 Task: Find connections with filter location Campinas with filter topic #Bestadvicewith filter profile language English with filter current company TATA Power with filter school Our Lady of Grace Trusts St.Gonsalo Garcia College of Arts and Commerce Behind Bassein Cricket Ground Near Bassein Bus Depot Bassein 401 201 with filter industry Waste Collection with filter service category Wedding Planning with filter keywords title Physicist
Action: Mouse moved to (475, 91)
Screenshot: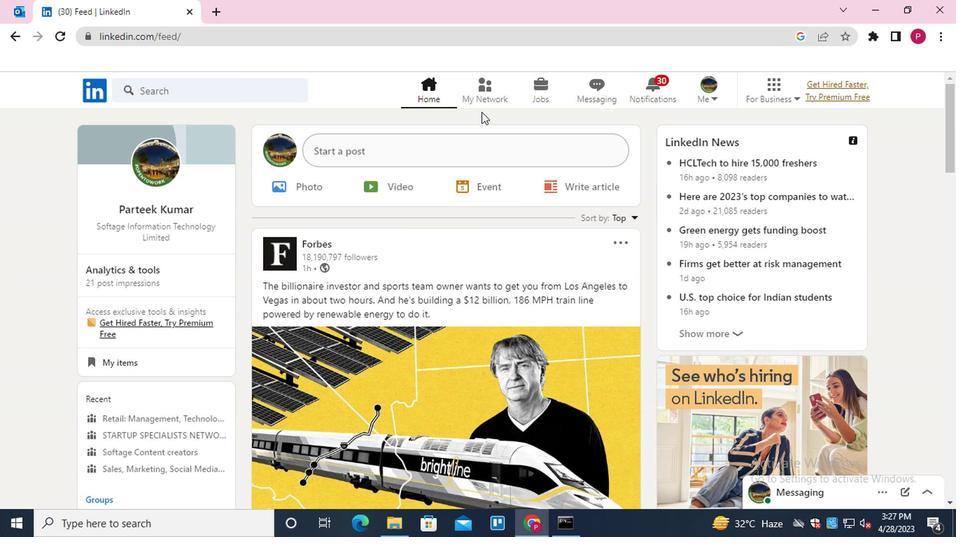 
Action: Mouse pressed left at (475, 91)
Screenshot: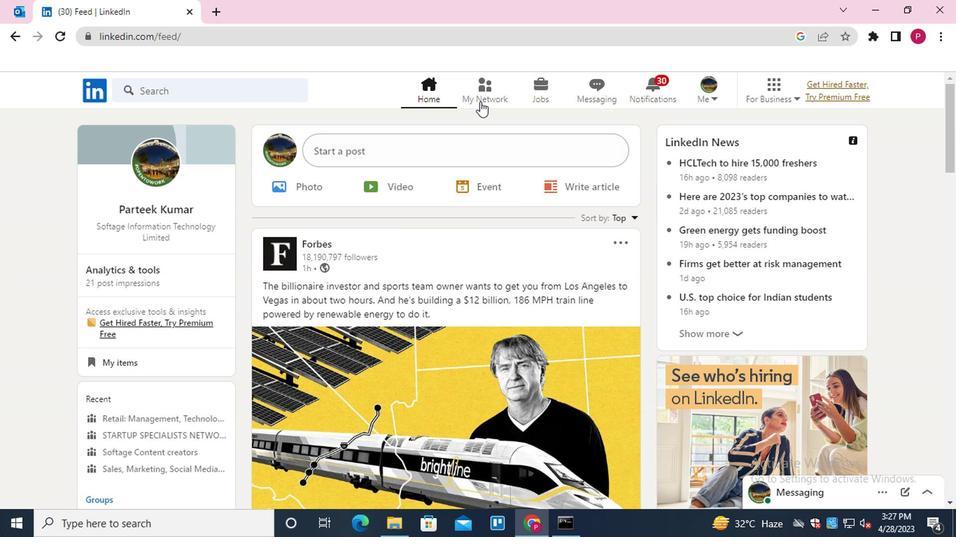 
Action: Mouse moved to (241, 167)
Screenshot: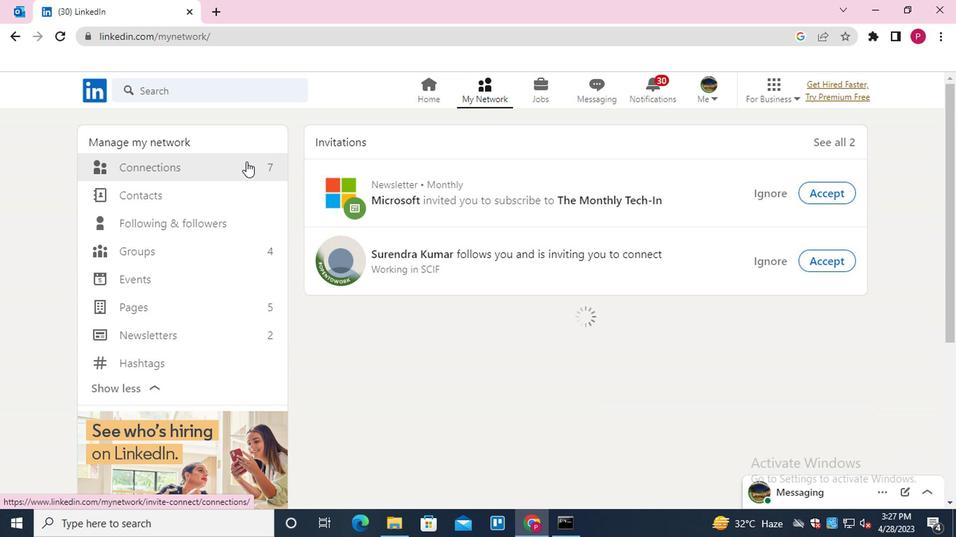 
Action: Mouse pressed left at (241, 167)
Screenshot: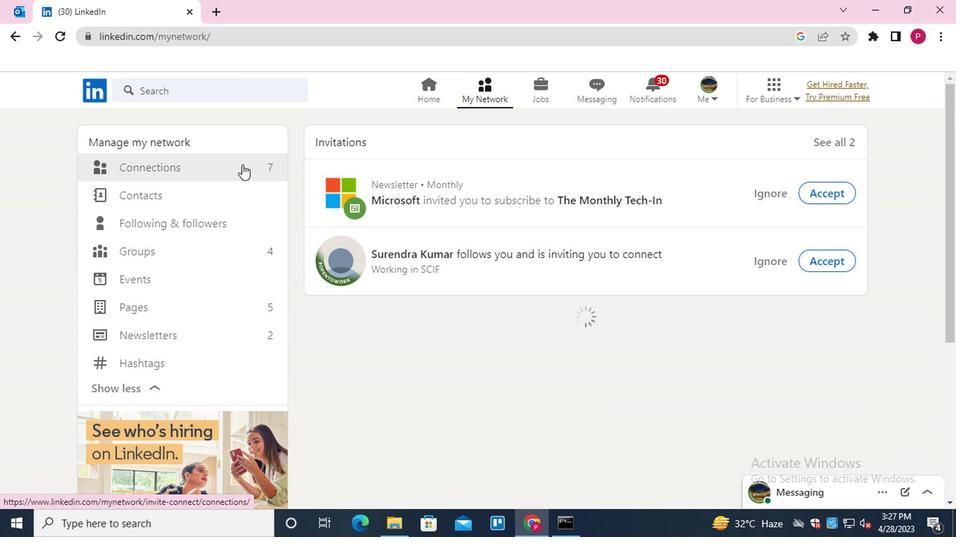 
Action: Mouse moved to (568, 168)
Screenshot: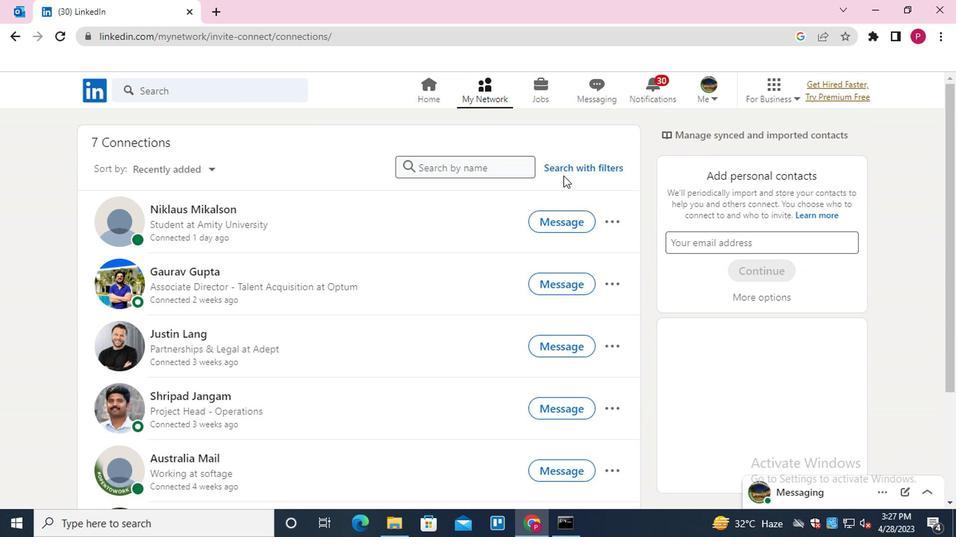 
Action: Mouse pressed left at (568, 168)
Screenshot: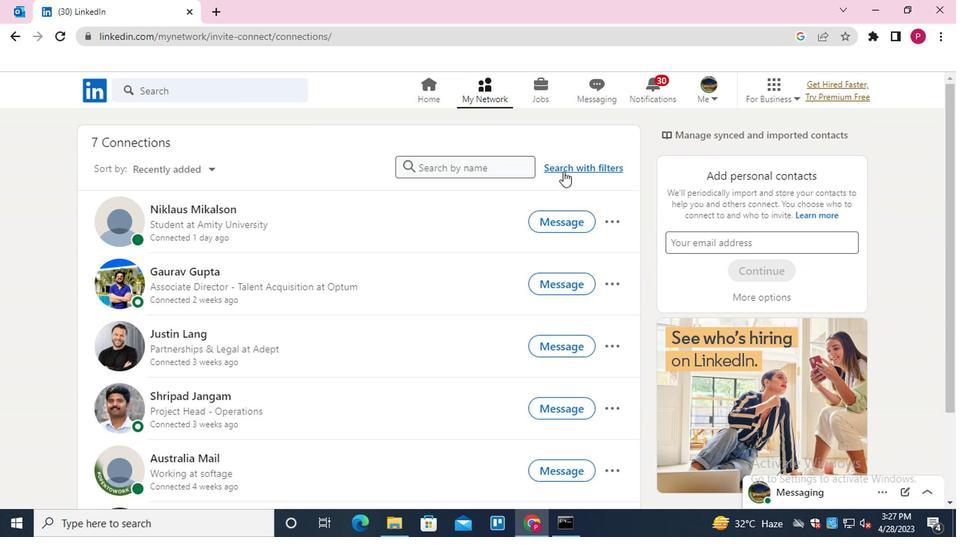 
Action: Mouse moved to (528, 130)
Screenshot: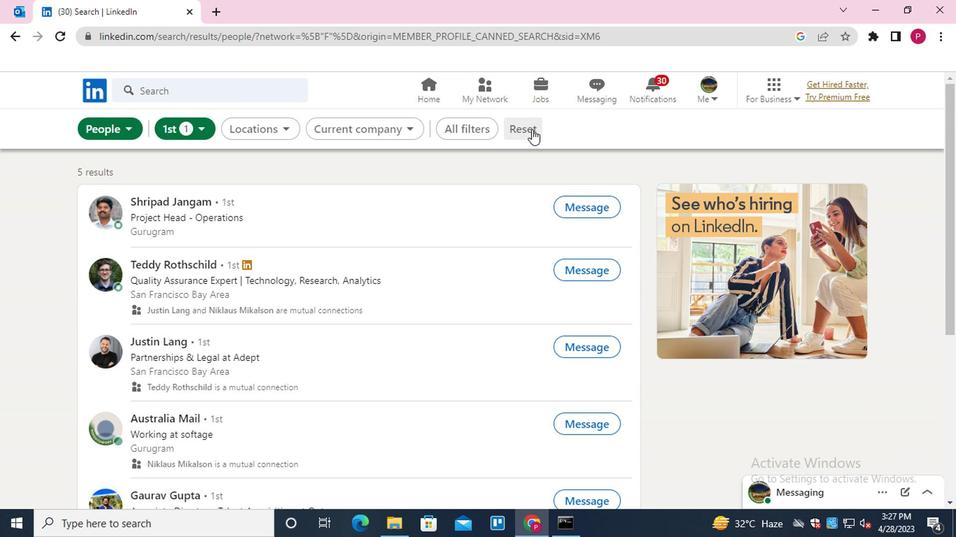 
Action: Mouse pressed left at (528, 130)
Screenshot: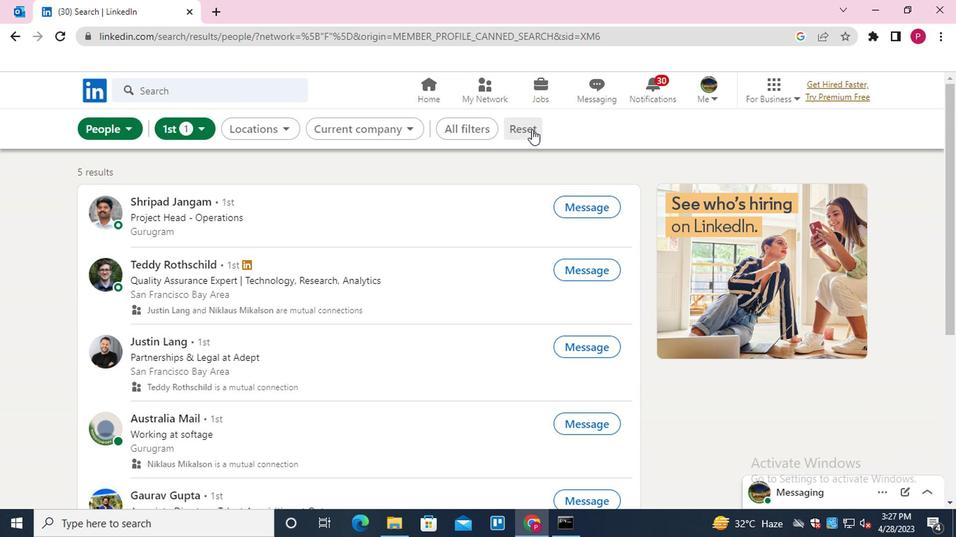 
Action: Mouse moved to (491, 133)
Screenshot: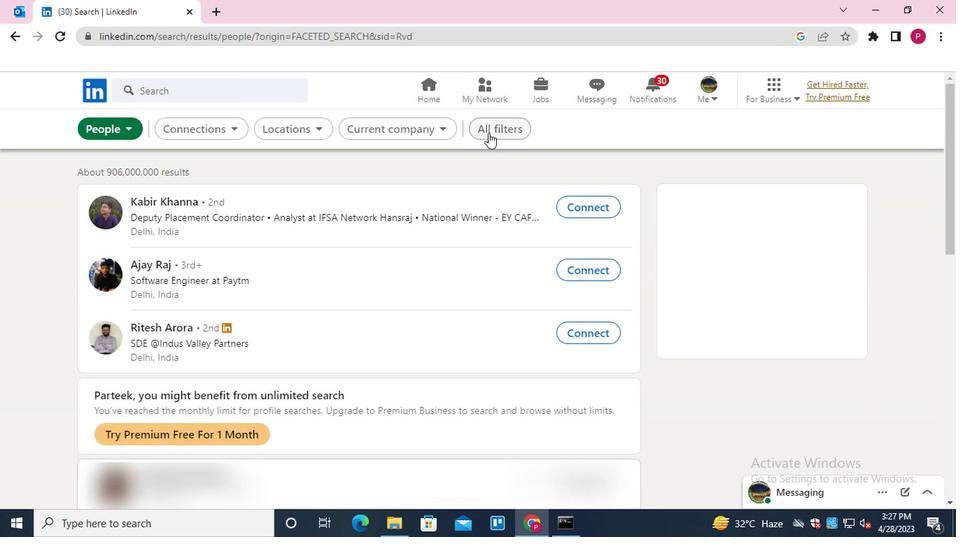 
Action: Mouse pressed left at (491, 133)
Screenshot: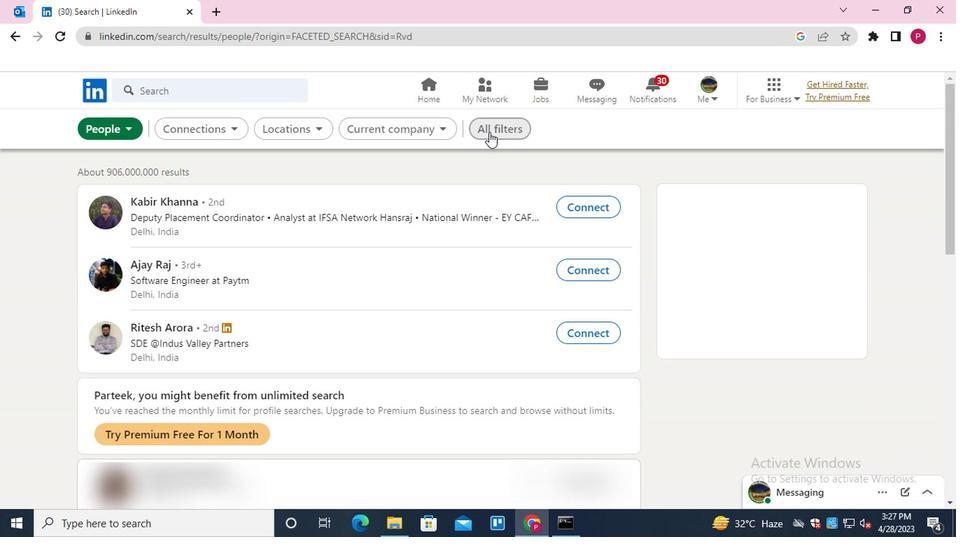 
Action: Mouse moved to (614, 356)
Screenshot: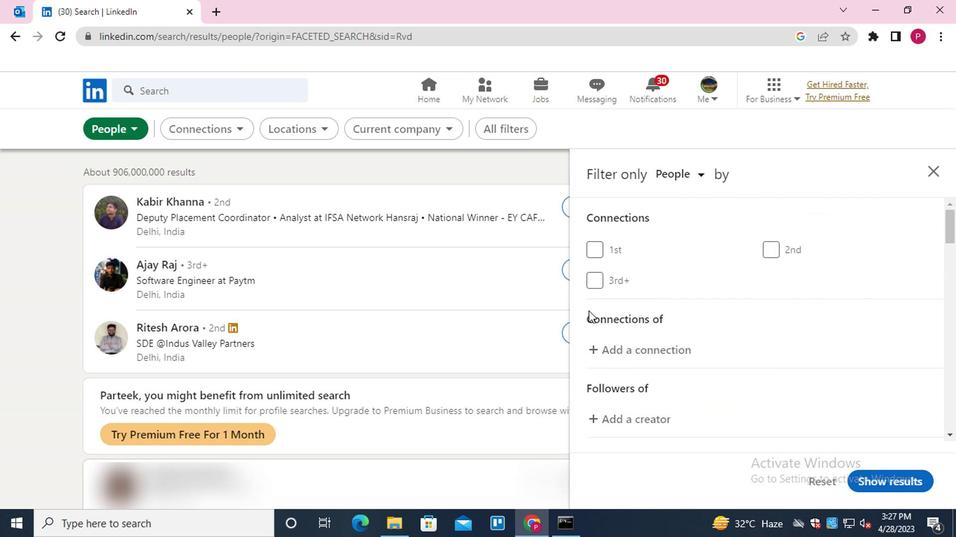 
Action: Mouse scrolled (614, 356) with delta (0, 0)
Screenshot: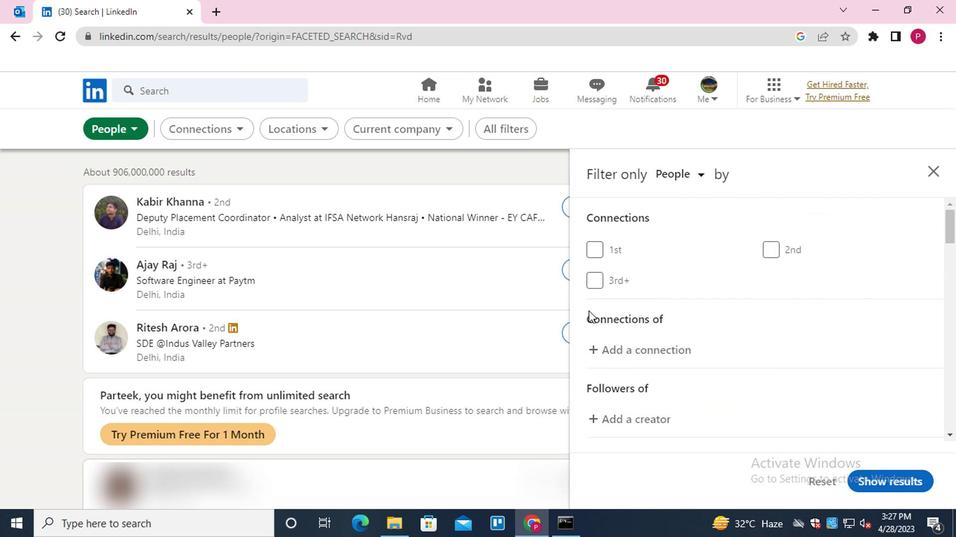 
Action: Mouse scrolled (614, 356) with delta (0, 0)
Screenshot: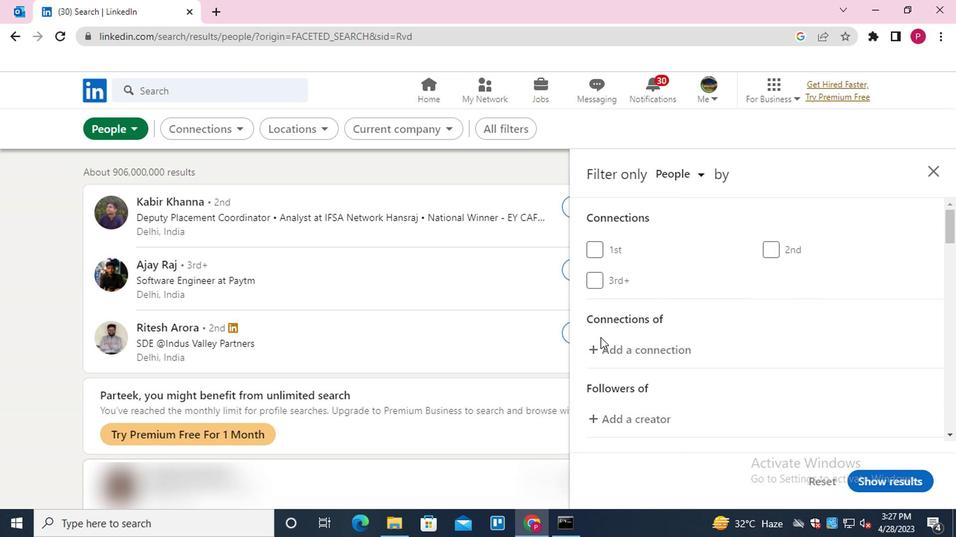 
Action: Mouse scrolled (614, 356) with delta (0, 0)
Screenshot: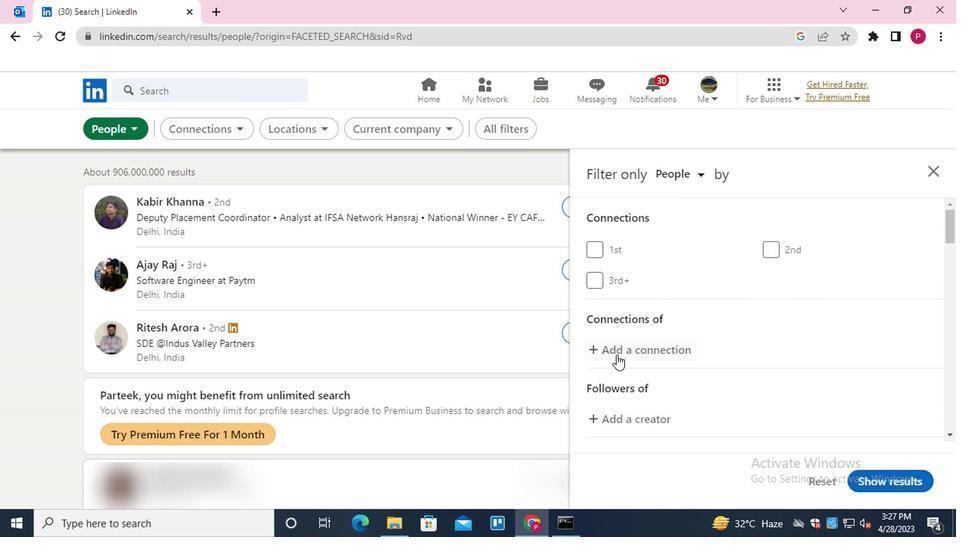 
Action: Mouse moved to (785, 339)
Screenshot: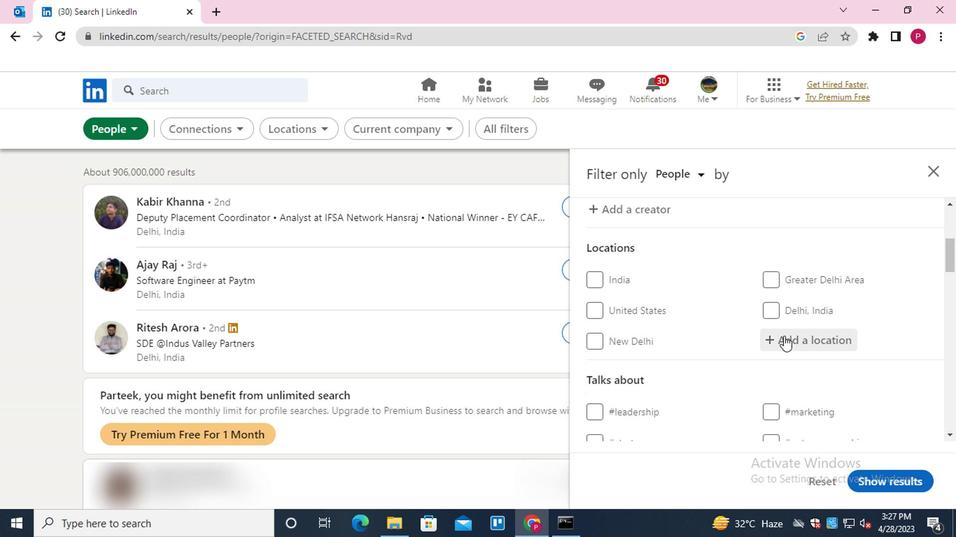 
Action: Mouse pressed left at (785, 339)
Screenshot: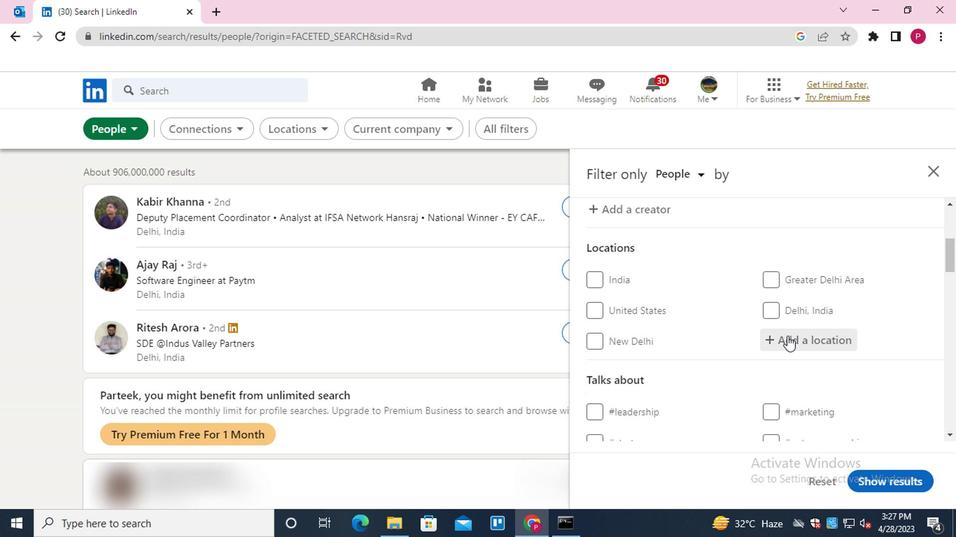 
Action: Key pressed <Key.shift>CAMPINAS<Key.down><Key.enter>
Screenshot: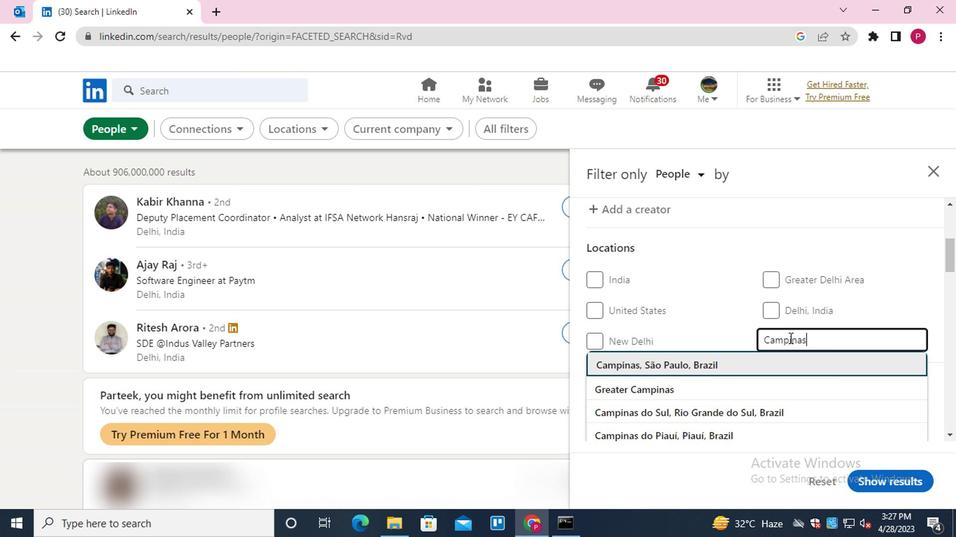 
Action: Mouse scrolled (785, 339) with delta (0, 0)
Screenshot: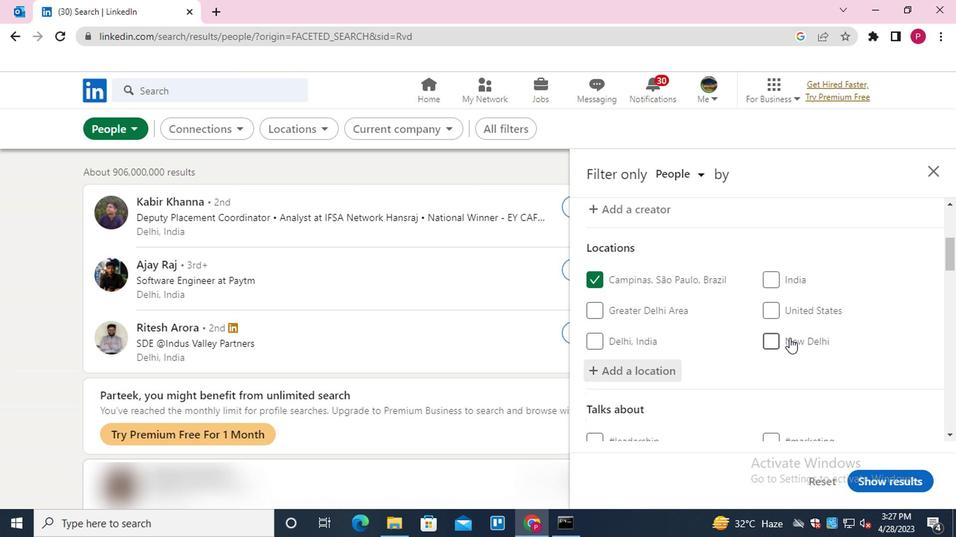 
Action: Mouse scrolled (785, 339) with delta (0, 0)
Screenshot: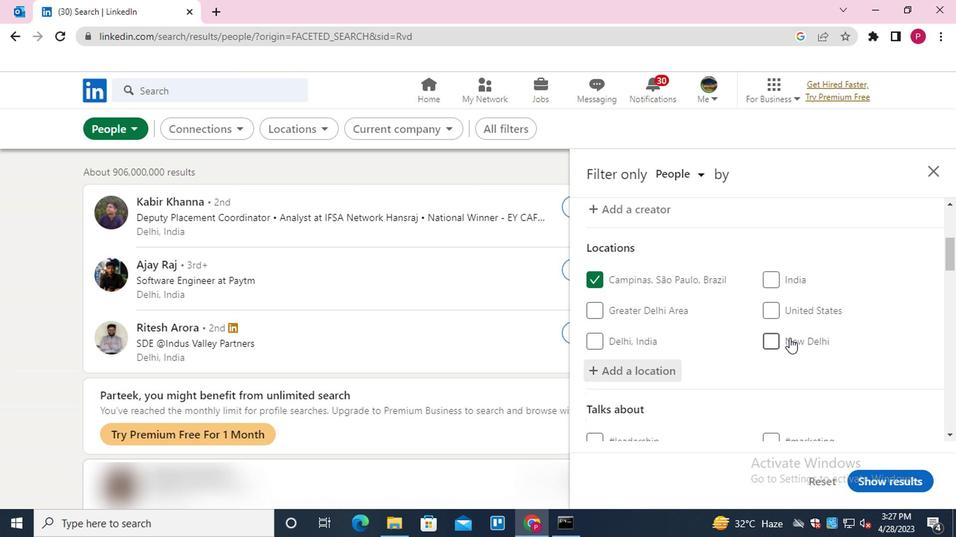 
Action: Mouse moved to (802, 370)
Screenshot: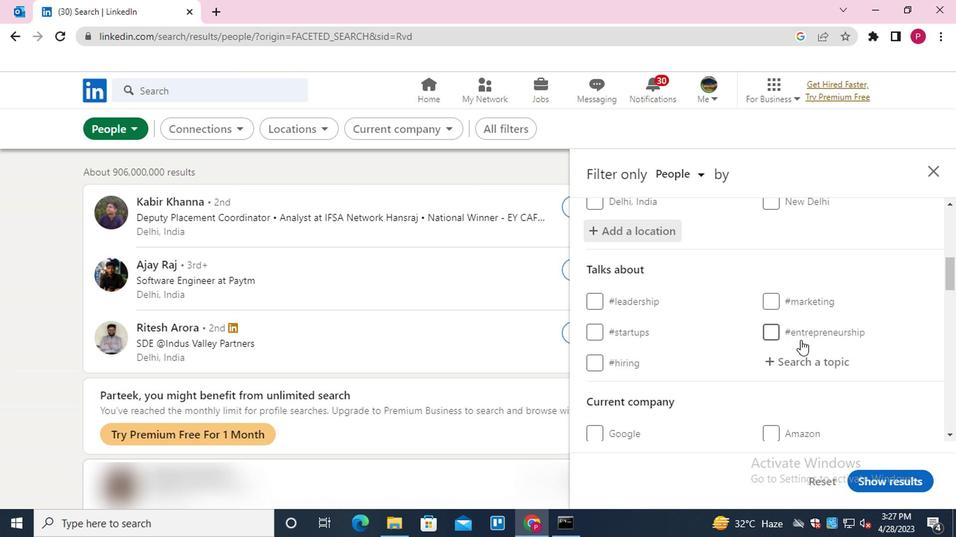 
Action: Mouse pressed left at (802, 370)
Screenshot: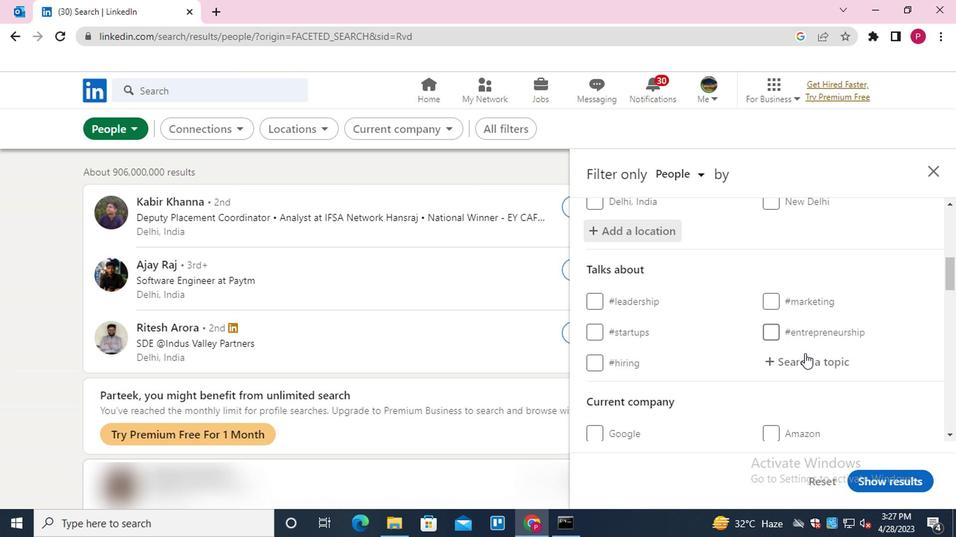 
Action: Key pressed BESTADVICE<Key.down><Key.enter><Key.backspace><Key.down><Key.enter>
Screenshot: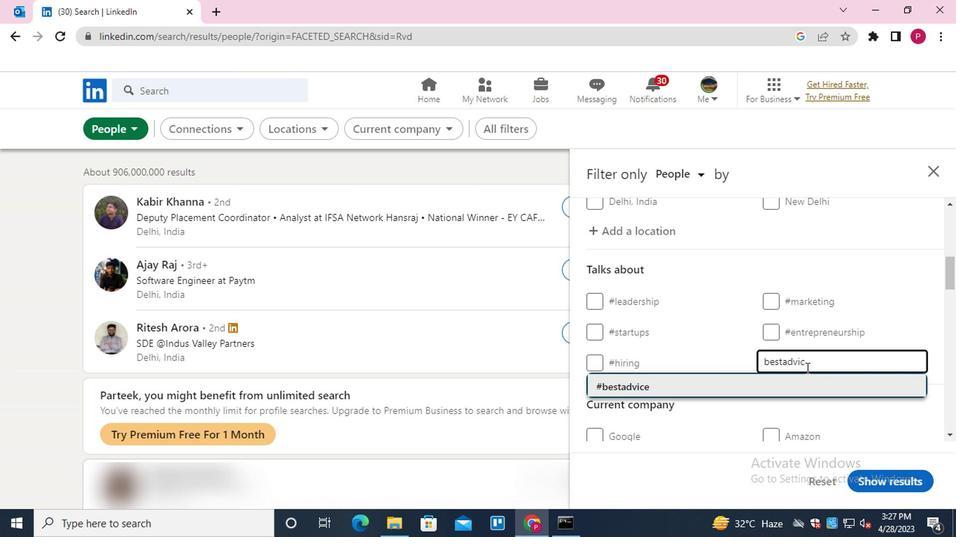 
Action: Mouse moved to (718, 304)
Screenshot: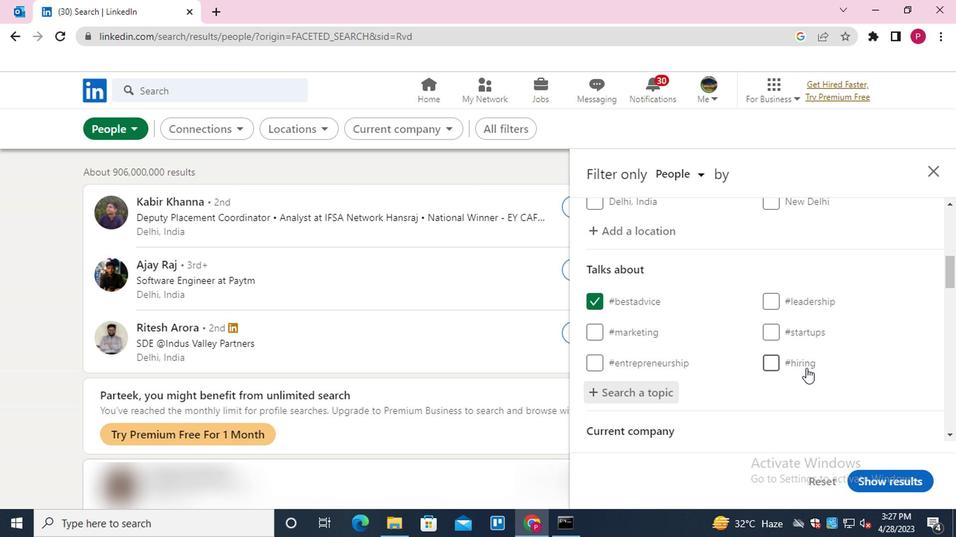 
Action: Mouse scrolled (718, 303) with delta (0, 0)
Screenshot: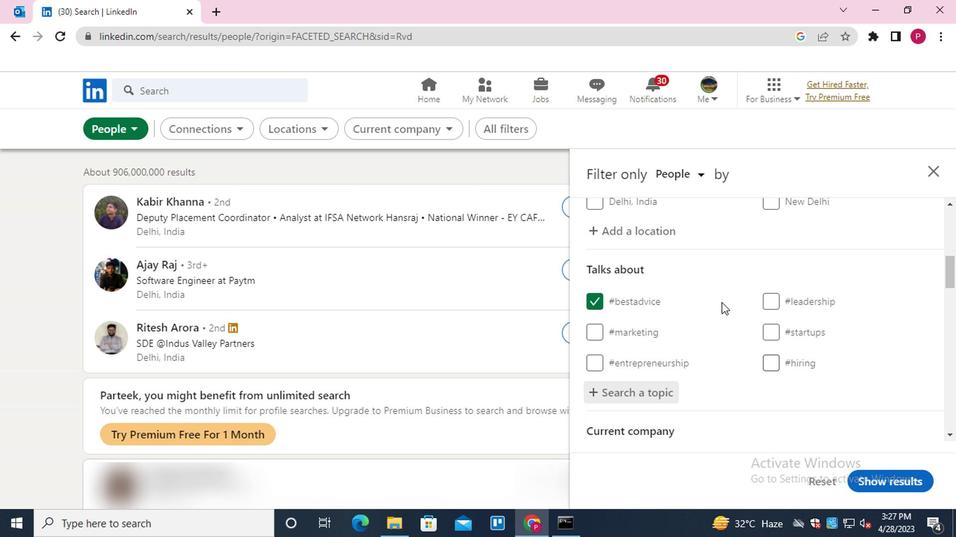 
Action: Mouse moved to (718, 304)
Screenshot: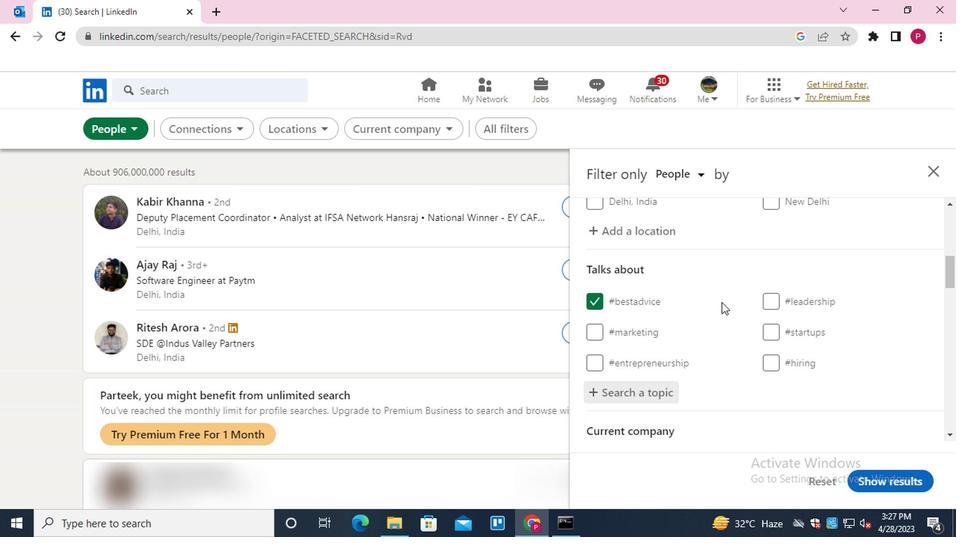 
Action: Mouse scrolled (718, 304) with delta (0, 0)
Screenshot: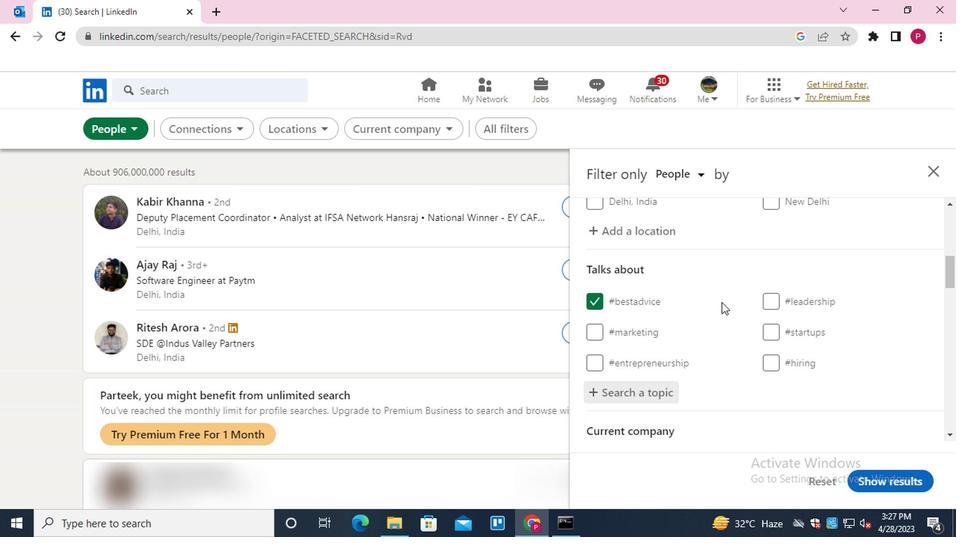 
Action: Mouse scrolled (718, 304) with delta (0, 0)
Screenshot: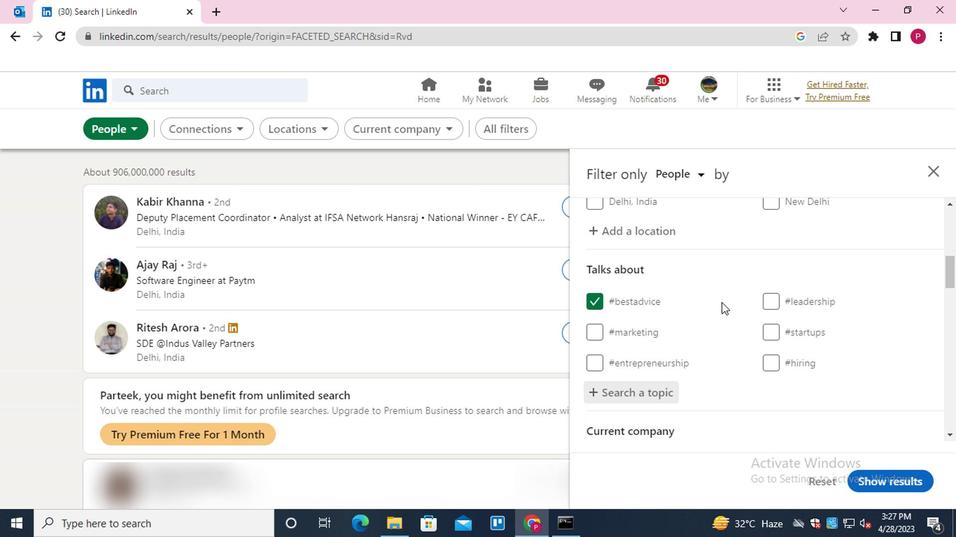 
Action: Mouse scrolled (718, 304) with delta (0, 0)
Screenshot: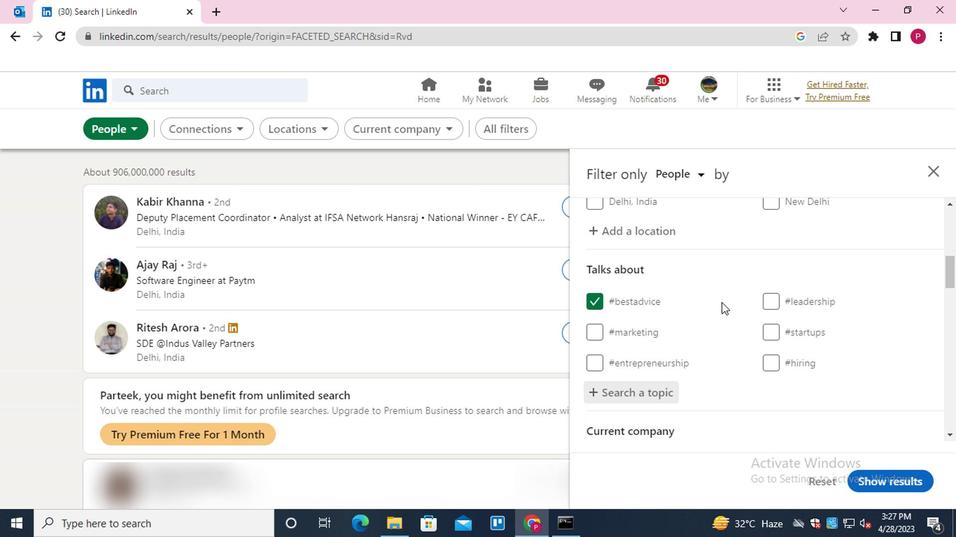 
Action: Mouse scrolled (718, 304) with delta (0, 0)
Screenshot: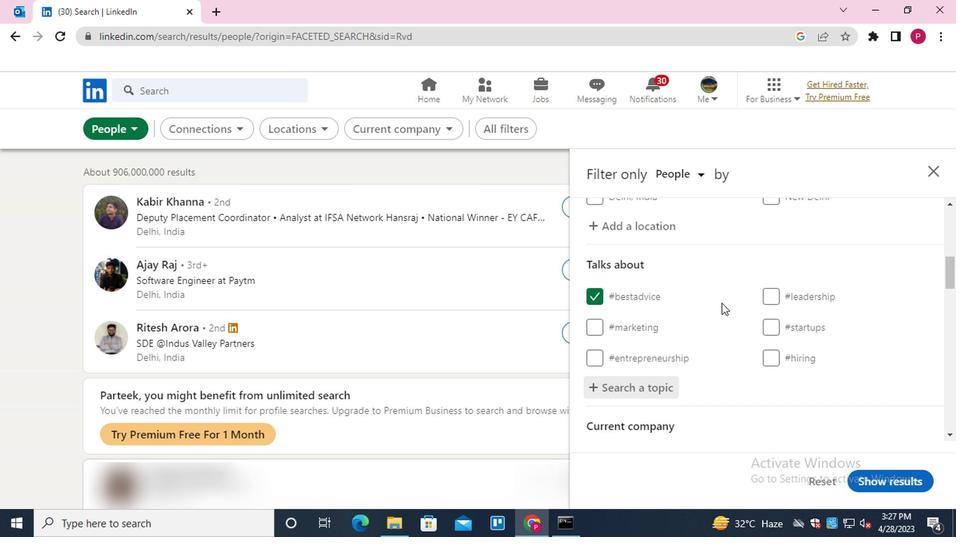 
Action: Mouse moved to (679, 332)
Screenshot: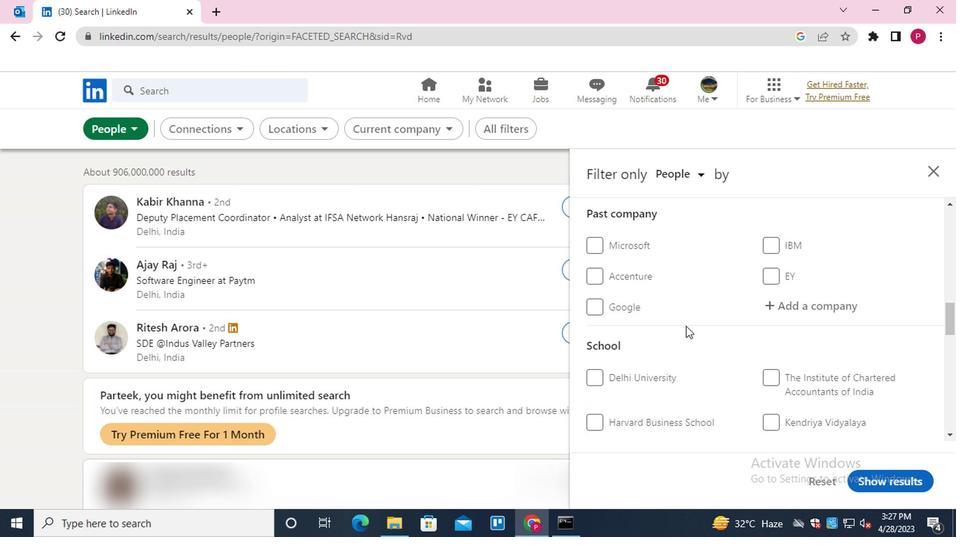 
Action: Mouse scrolled (679, 332) with delta (0, 0)
Screenshot: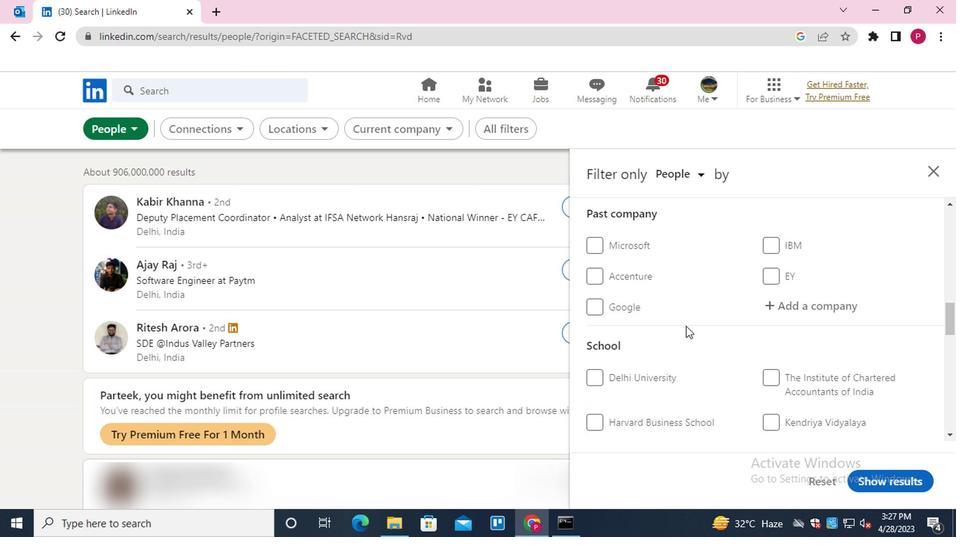 
Action: Mouse scrolled (679, 332) with delta (0, 0)
Screenshot: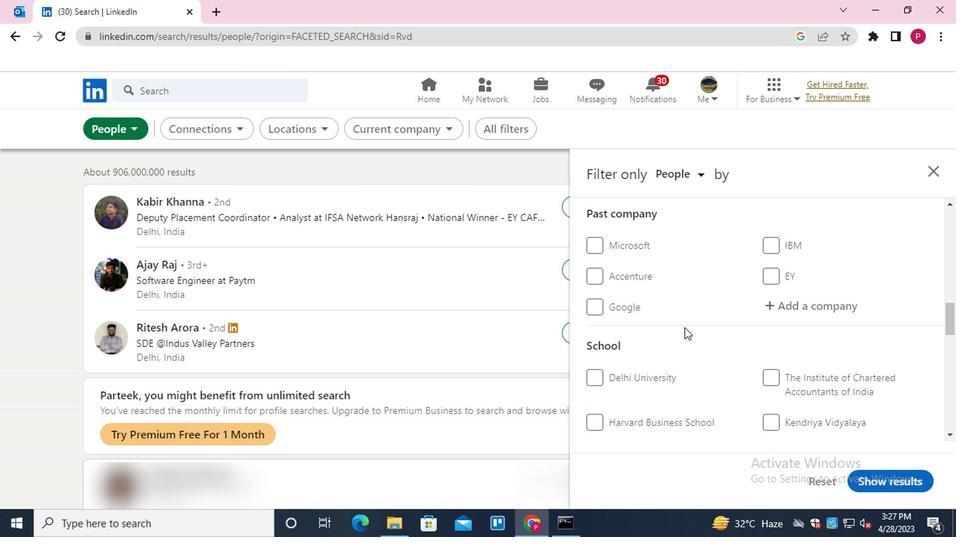 
Action: Mouse scrolled (679, 332) with delta (0, 0)
Screenshot: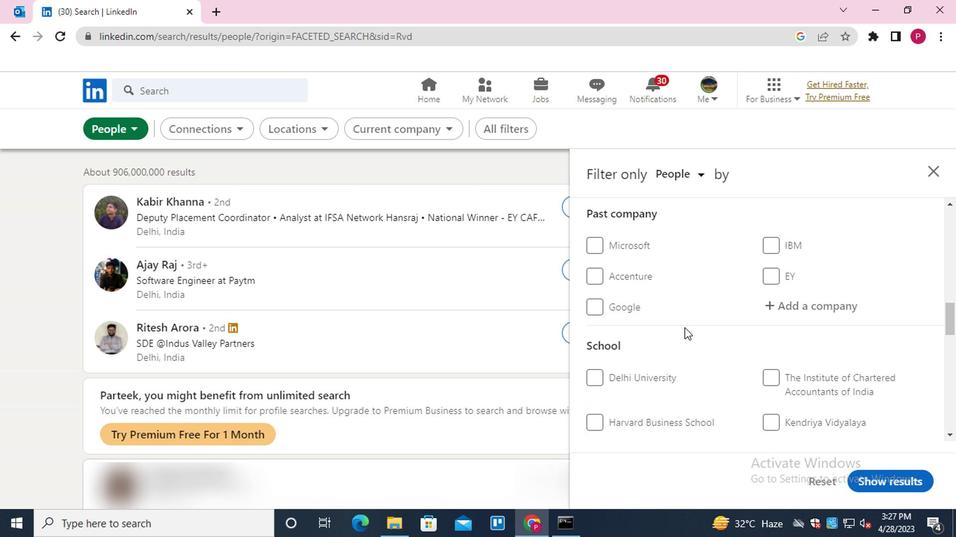 
Action: Mouse scrolled (679, 332) with delta (0, 0)
Screenshot: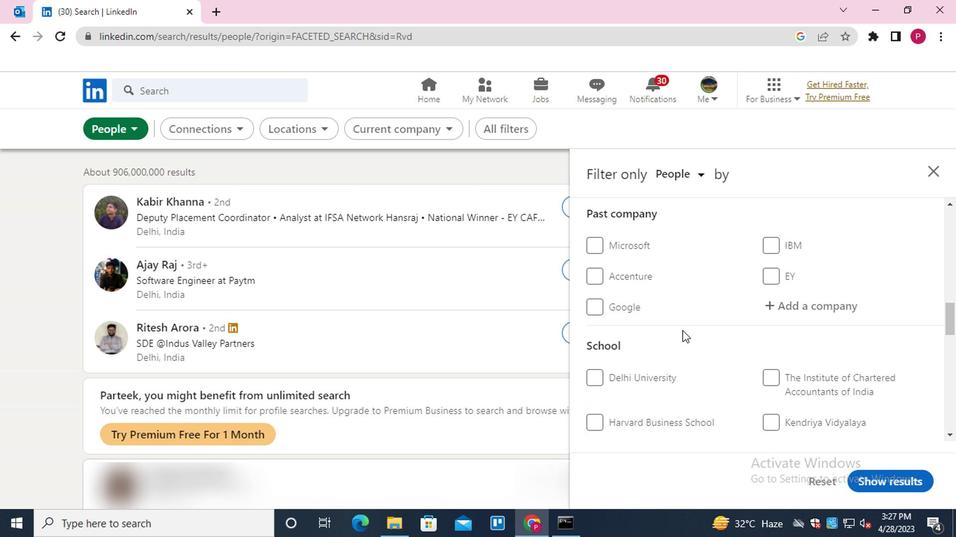 
Action: Mouse moved to (678, 345)
Screenshot: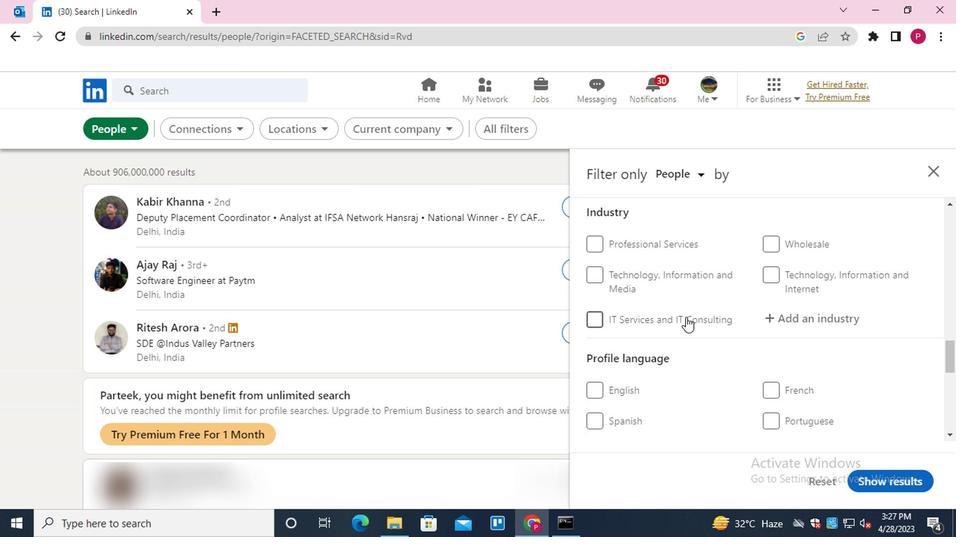 
Action: Mouse scrolled (678, 344) with delta (0, 0)
Screenshot: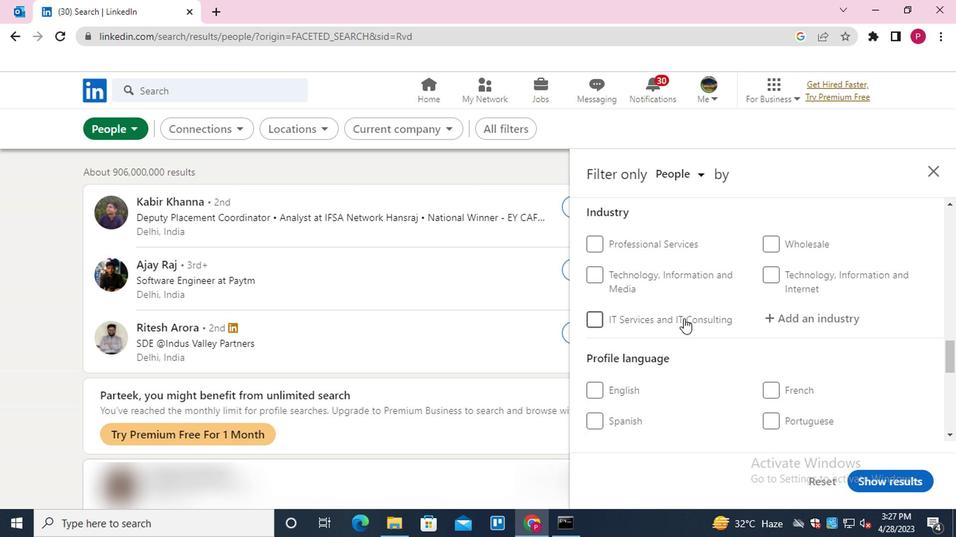 
Action: Mouse scrolled (678, 344) with delta (0, 0)
Screenshot: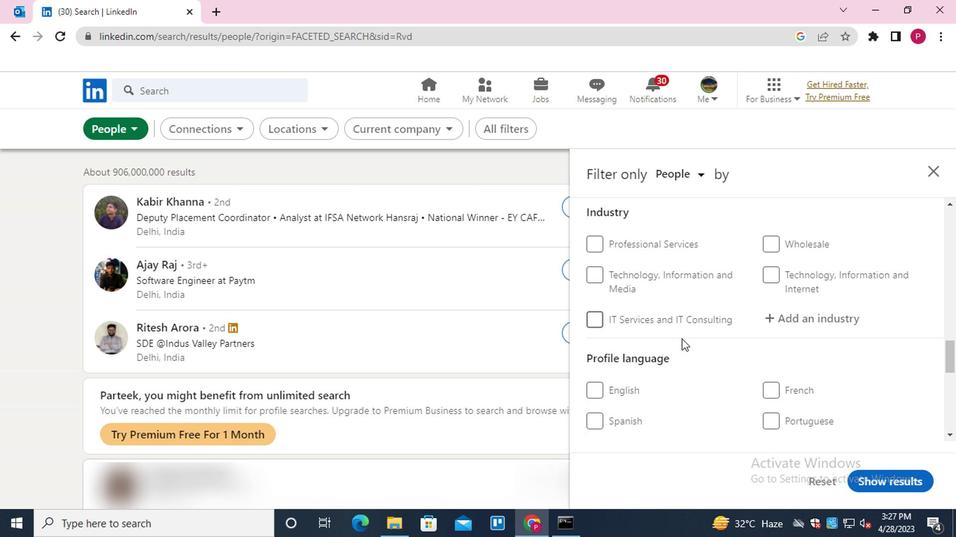
Action: Mouse moved to (602, 260)
Screenshot: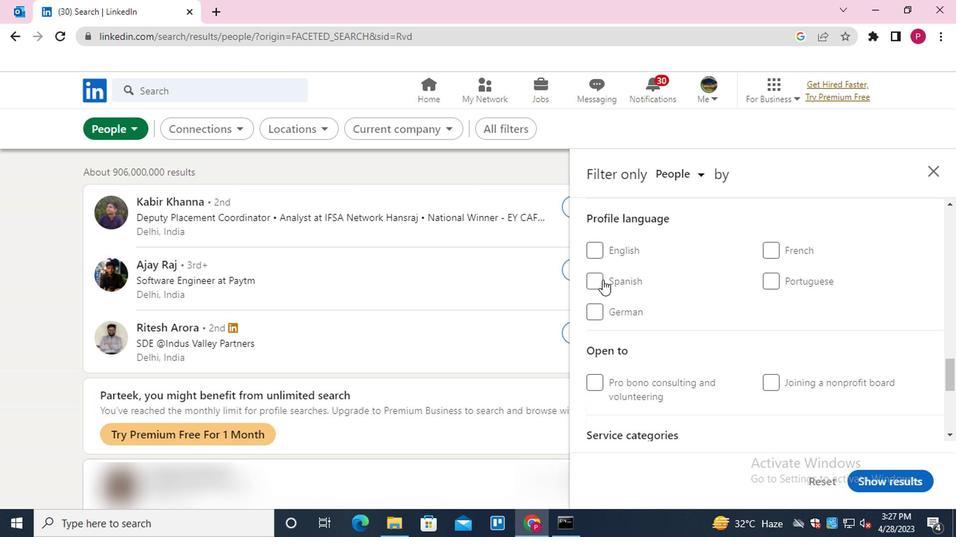 
Action: Mouse pressed left at (602, 260)
Screenshot: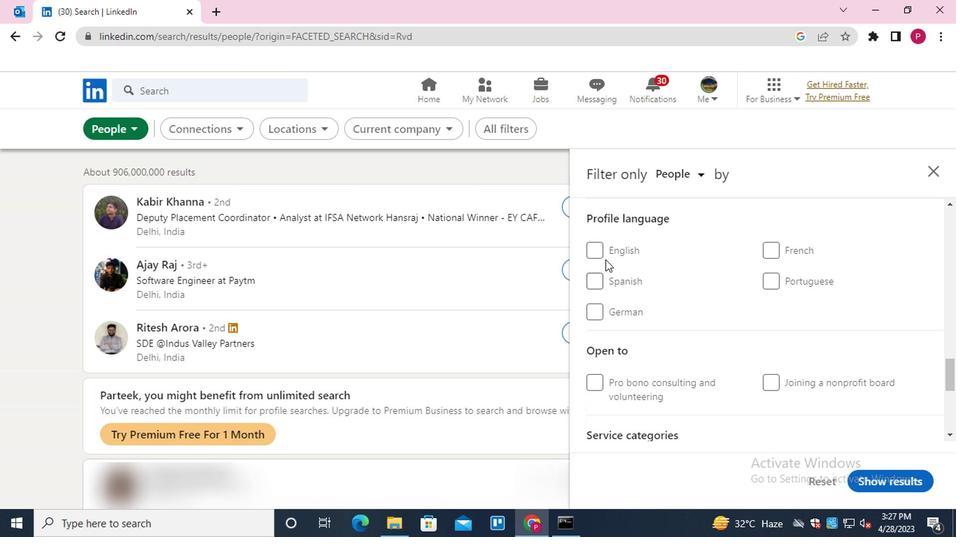 
Action: Mouse moved to (602, 256)
Screenshot: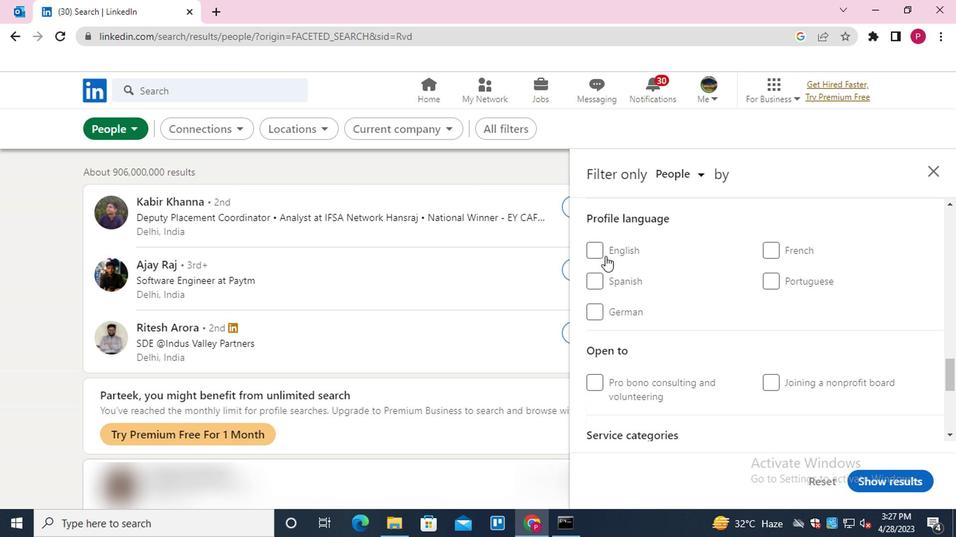 
Action: Mouse pressed left at (602, 256)
Screenshot: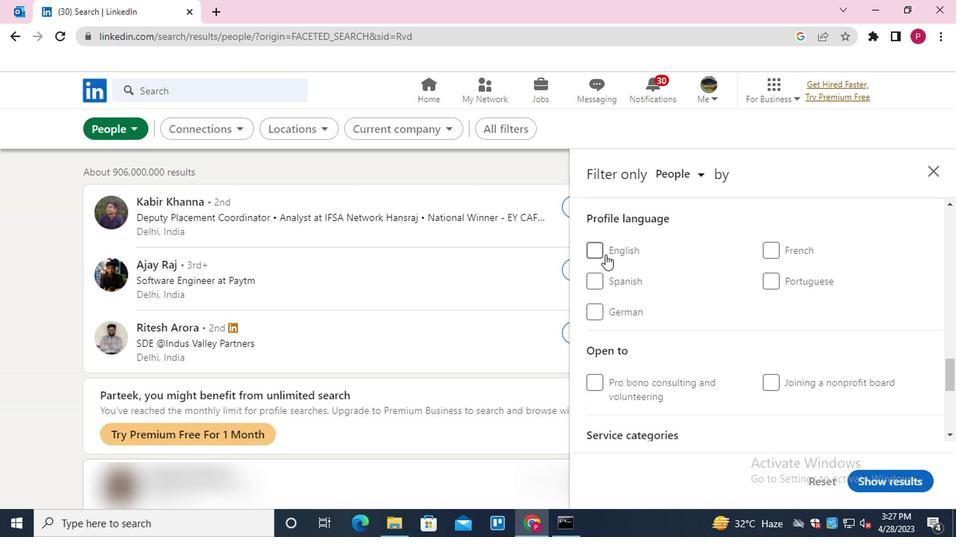 
Action: Mouse moved to (623, 257)
Screenshot: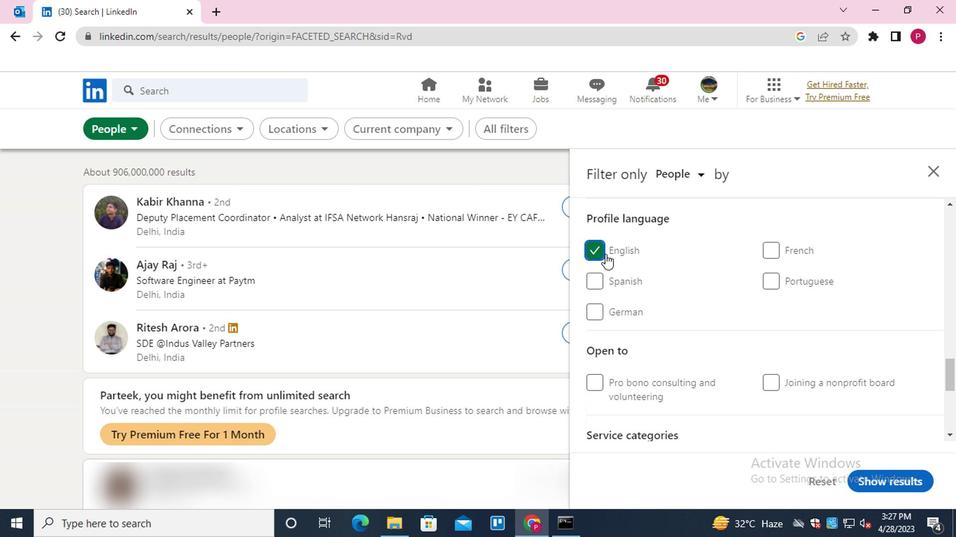 
Action: Mouse scrolled (623, 258) with delta (0, 0)
Screenshot: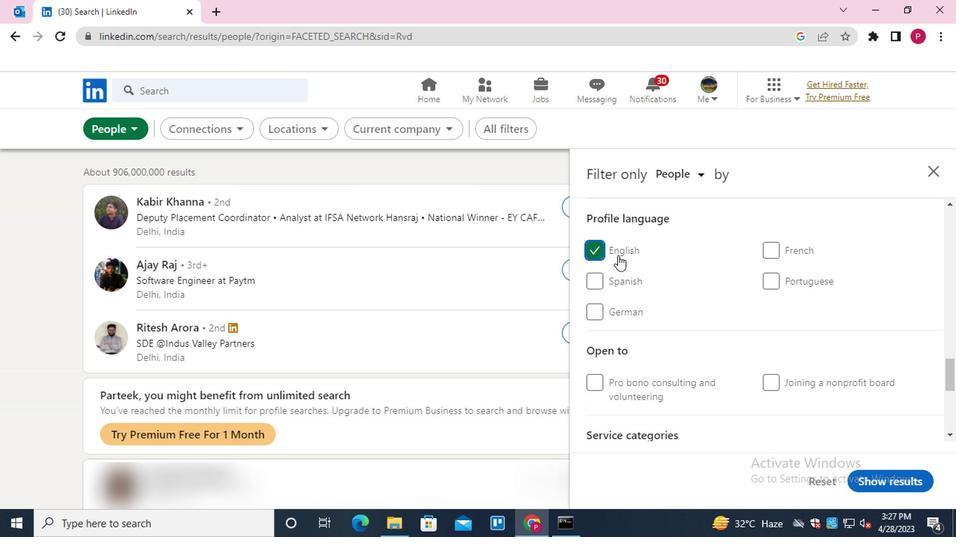 
Action: Mouse scrolled (623, 258) with delta (0, 0)
Screenshot: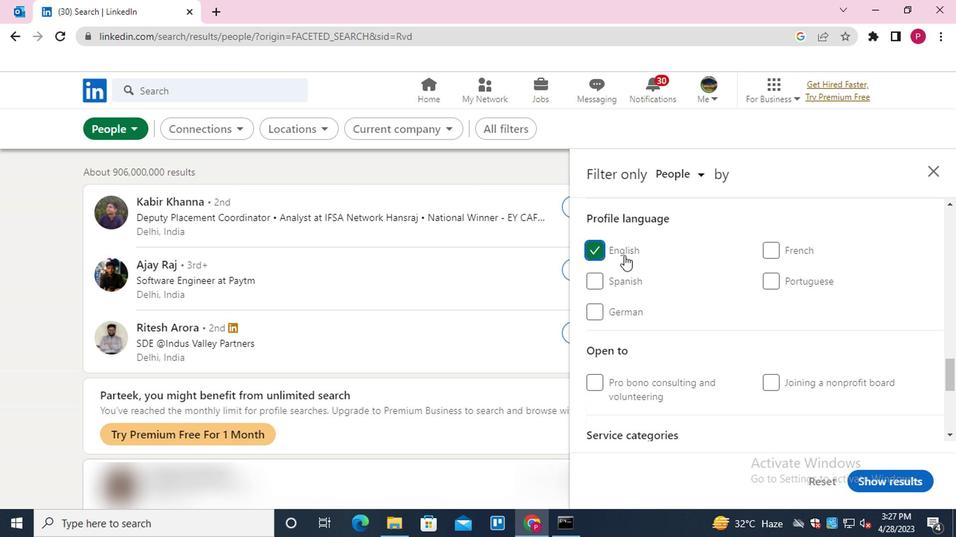 
Action: Mouse scrolled (623, 258) with delta (0, 0)
Screenshot: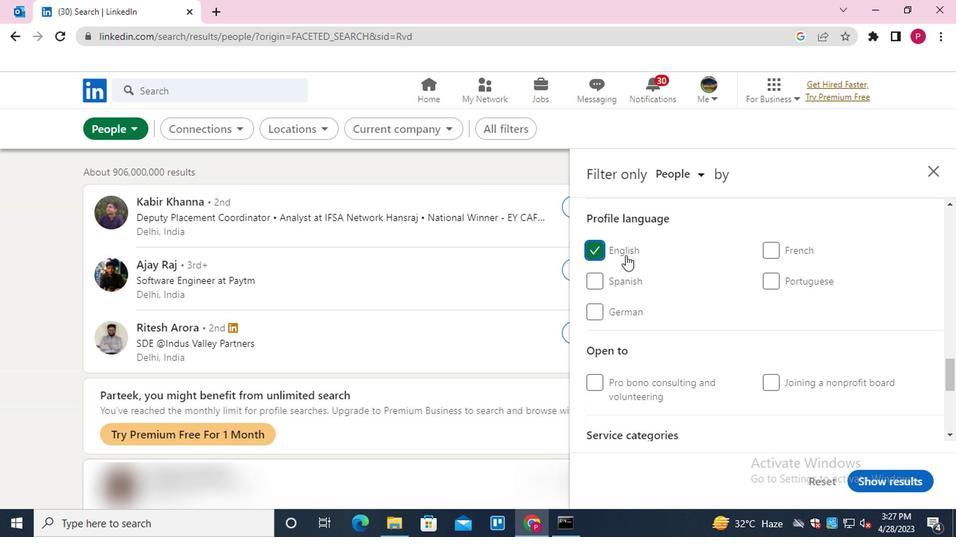 
Action: Mouse scrolled (623, 258) with delta (0, 0)
Screenshot: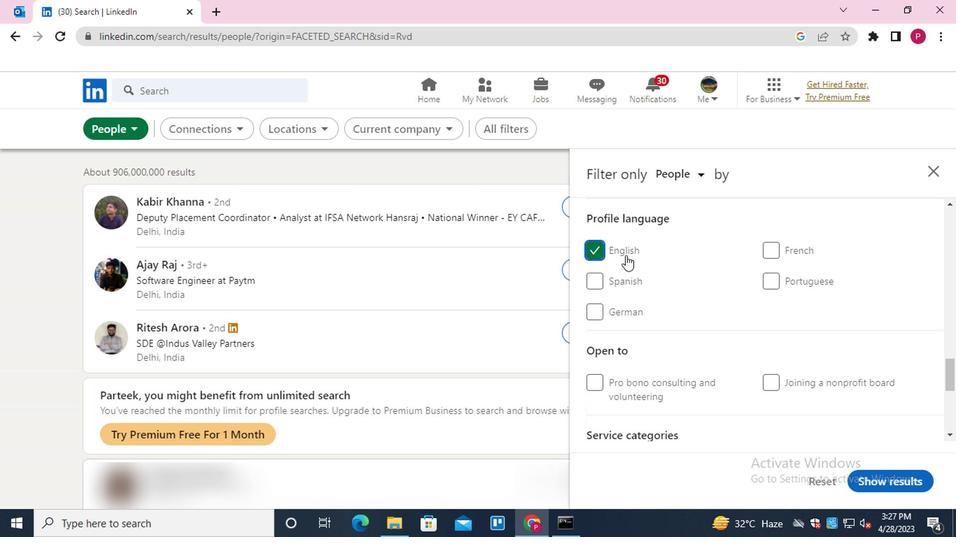
Action: Mouse moved to (628, 267)
Screenshot: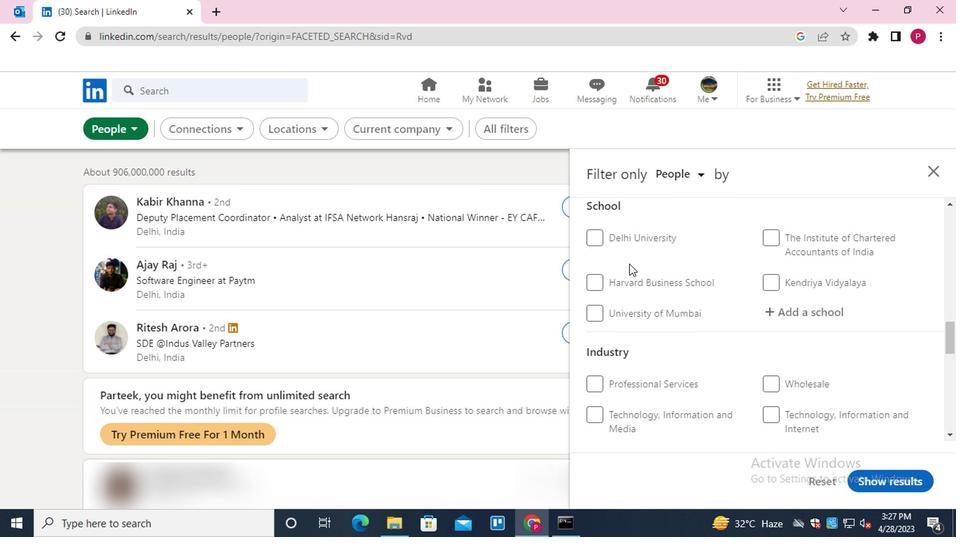 
Action: Mouse scrolled (628, 268) with delta (0, 0)
Screenshot: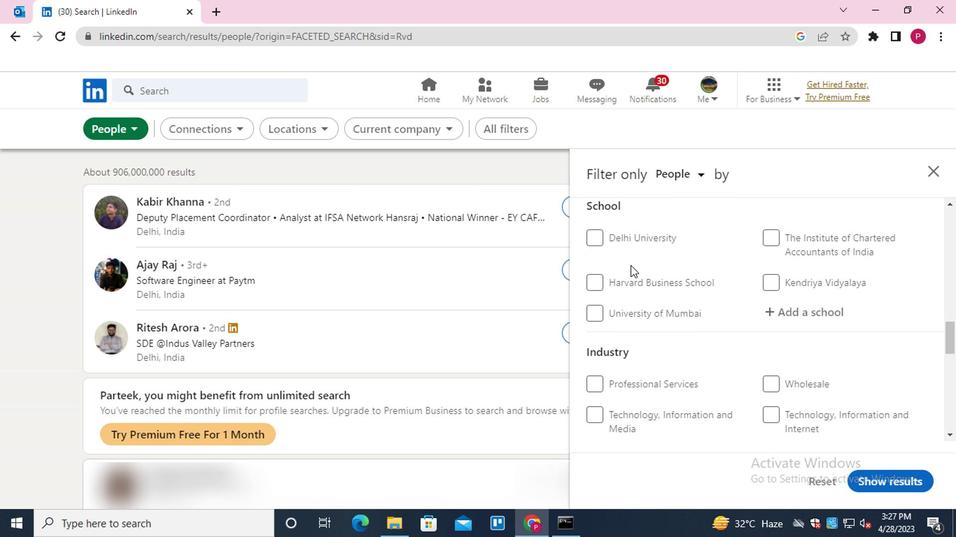 
Action: Mouse scrolled (628, 268) with delta (0, 0)
Screenshot: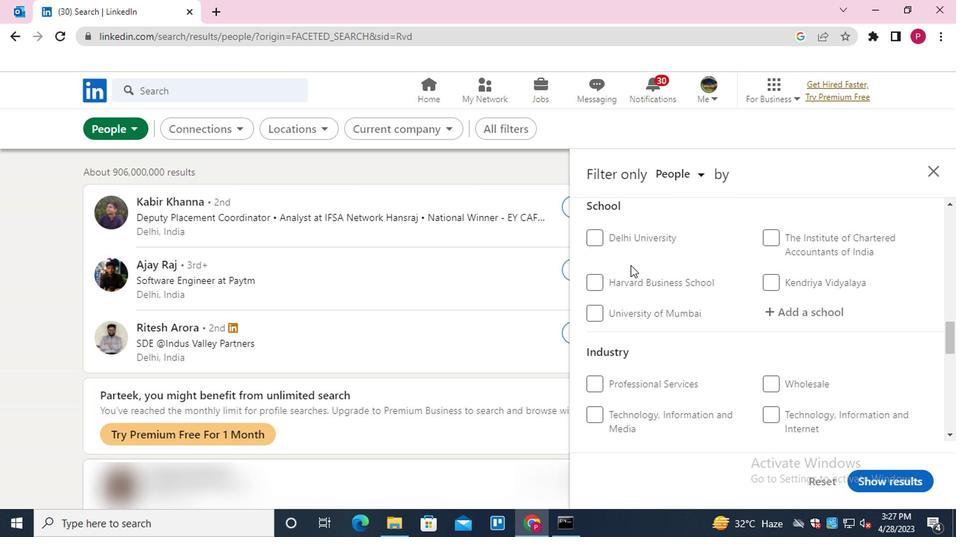 
Action: Mouse moved to (646, 282)
Screenshot: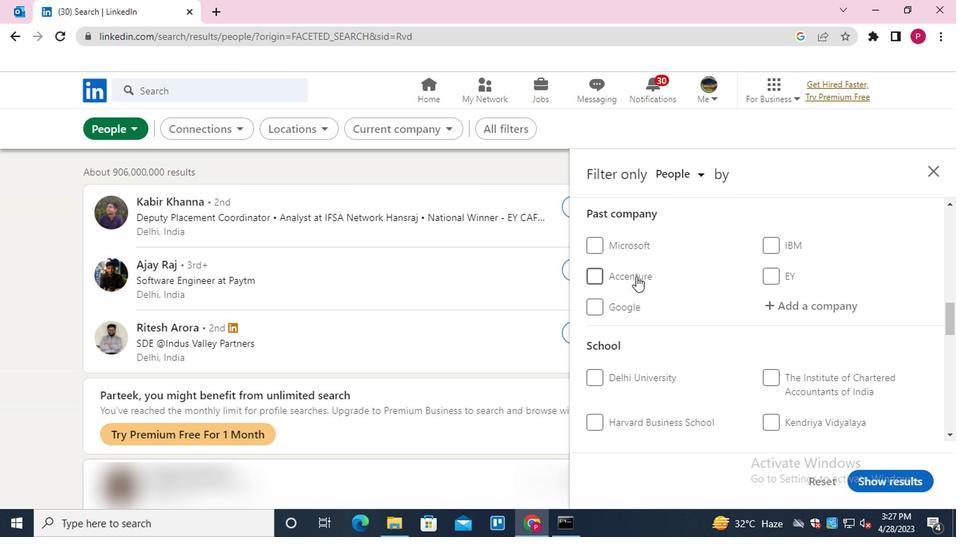
Action: Mouse scrolled (646, 282) with delta (0, 0)
Screenshot: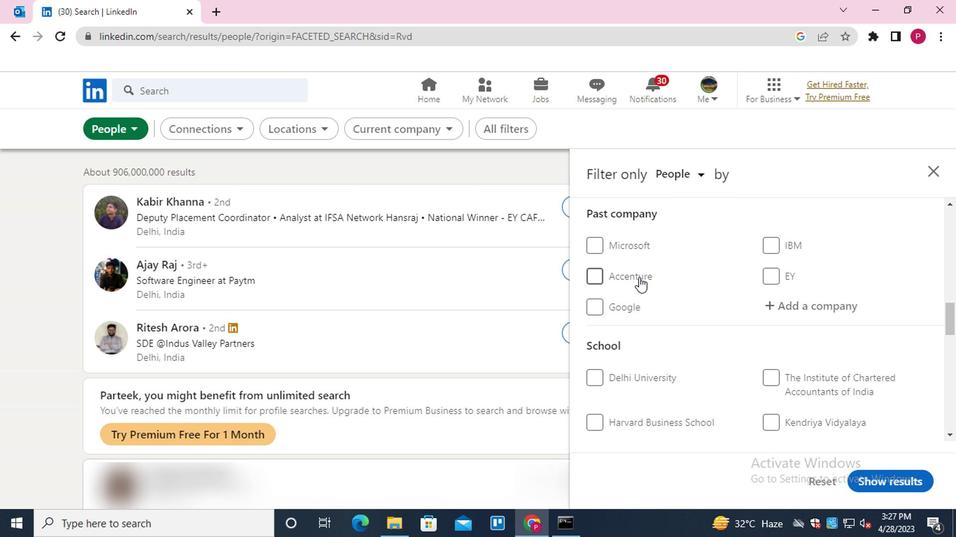 
Action: Mouse scrolled (646, 282) with delta (0, 0)
Screenshot: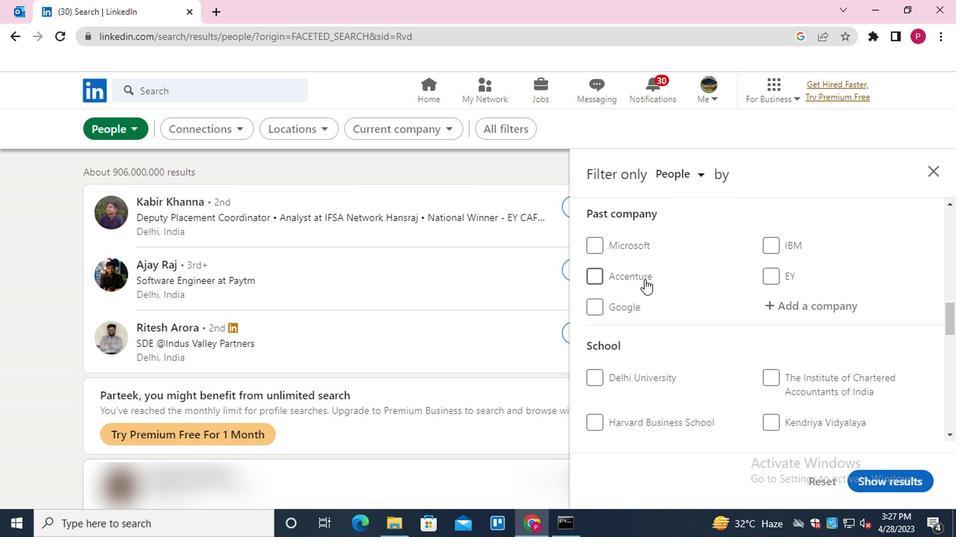 
Action: Mouse moved to (789, 316)
Screenshot: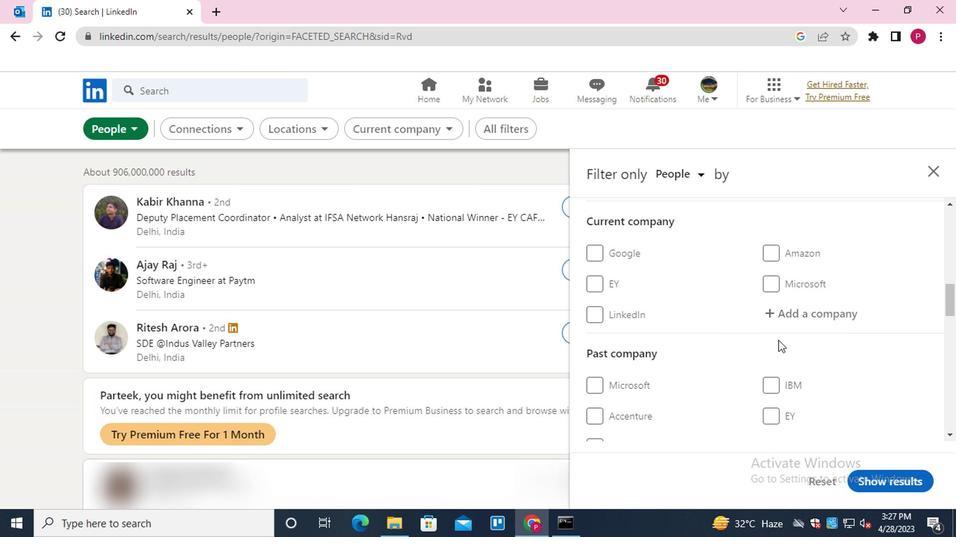 
Action: Mouse pressed left at (789, 316)
Screenshot: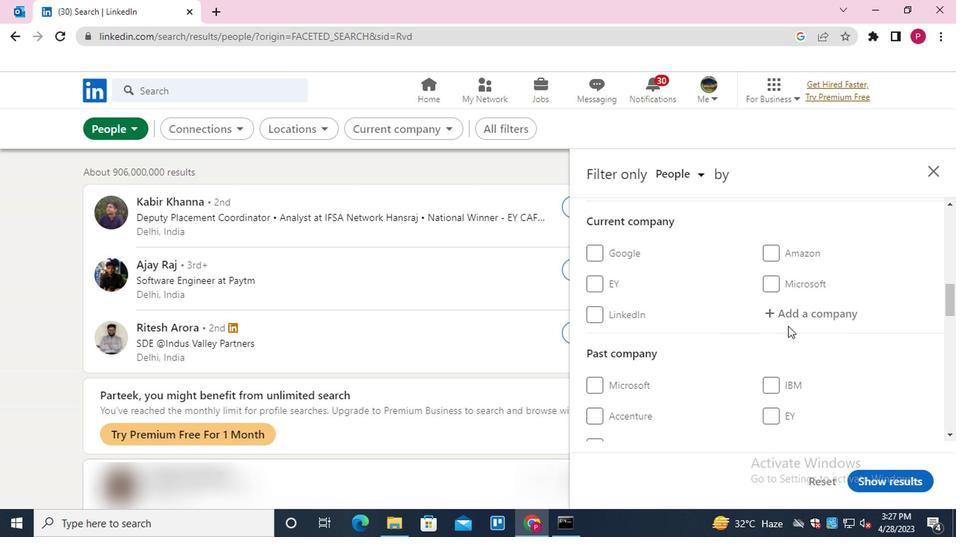 
Action: Key pressed <Key.shift>TATA<Key.space><Key.shift>PO<Key.down><Key.enter>
Screenshot: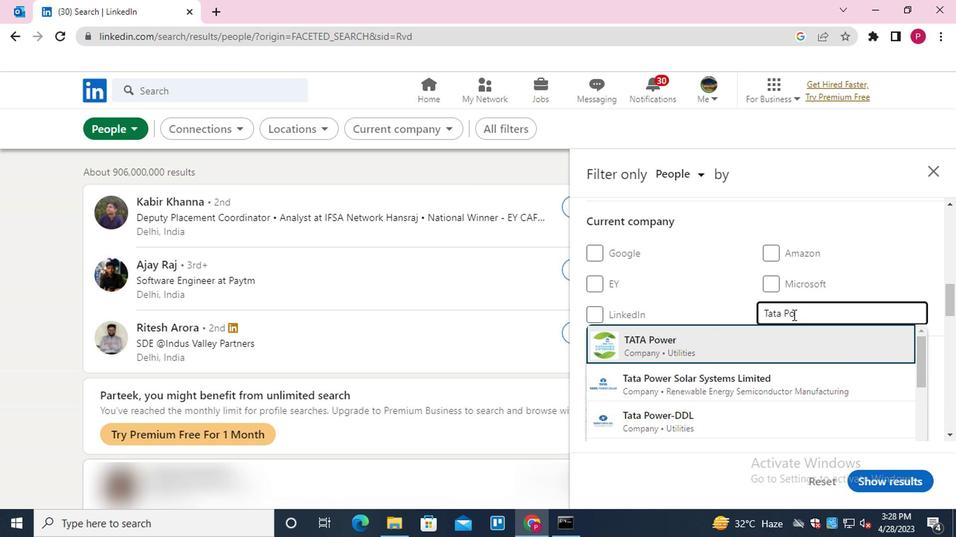 
Action: Mouse moved to (774, 323)
Screenshot: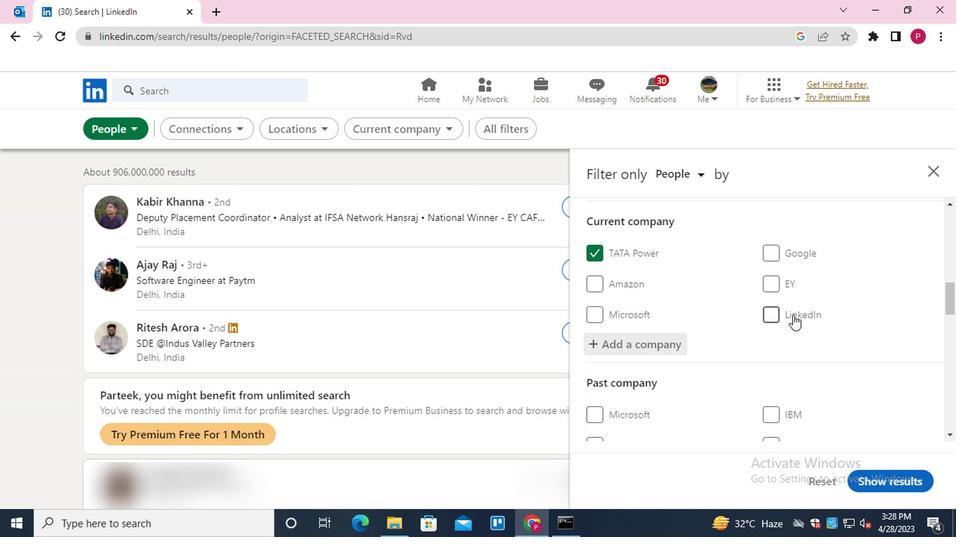 
Action: Mouse scrolled (774, 323) with delta (0, 0)
Screenshot: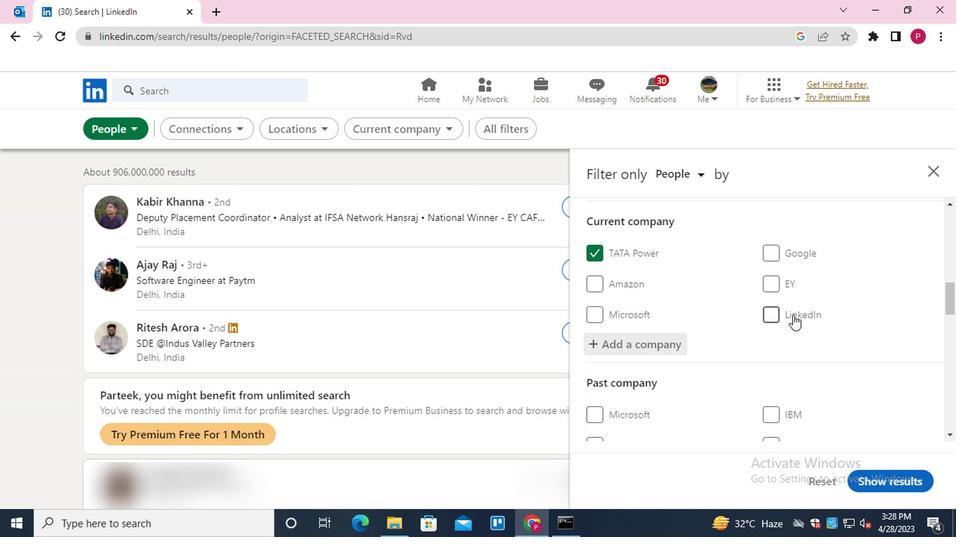 
Action: Mouse moved to (773, 324)
Screenshot: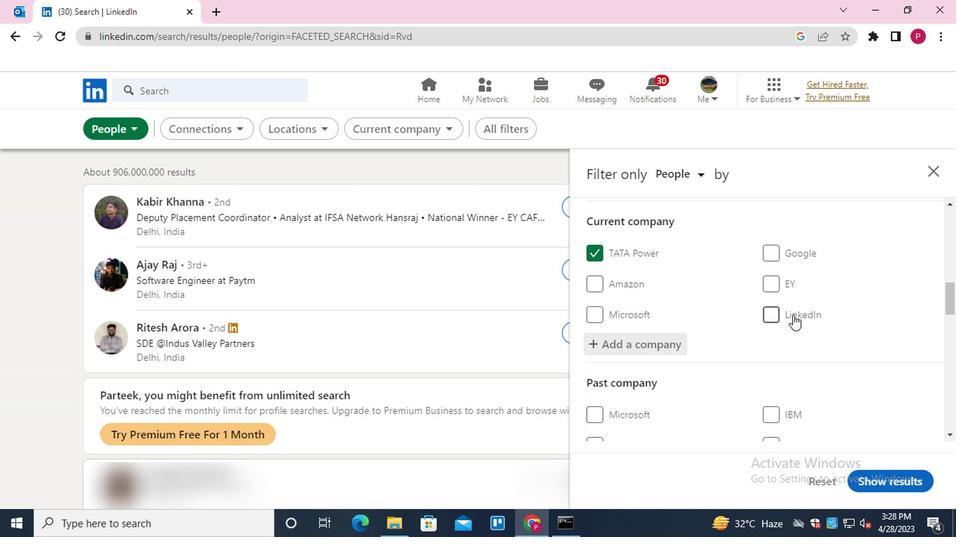 
Action: Mouse scrolled (773, 323) with delta (0, 0)
Screenshot: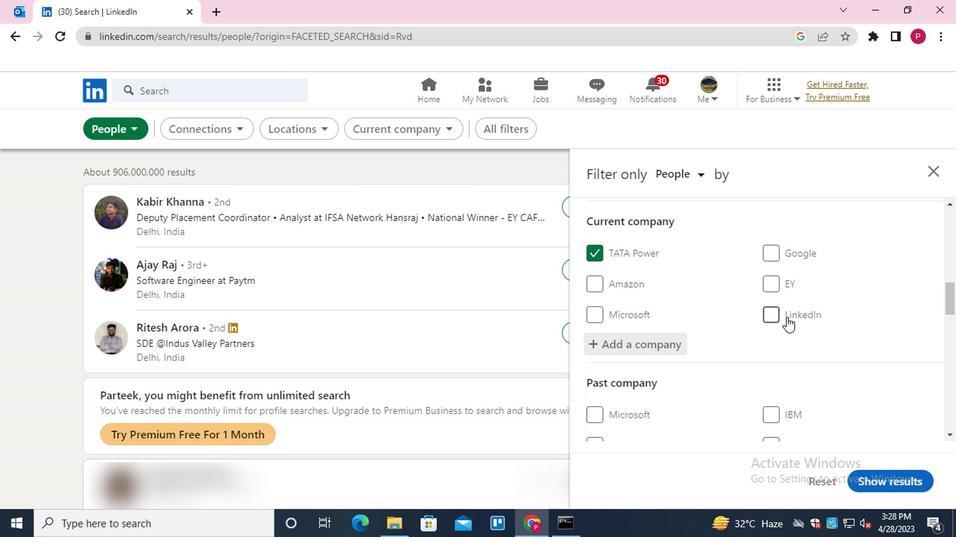 
Action: Mouse scrolled (773, 323) with delta (0, 0)
Screenshot: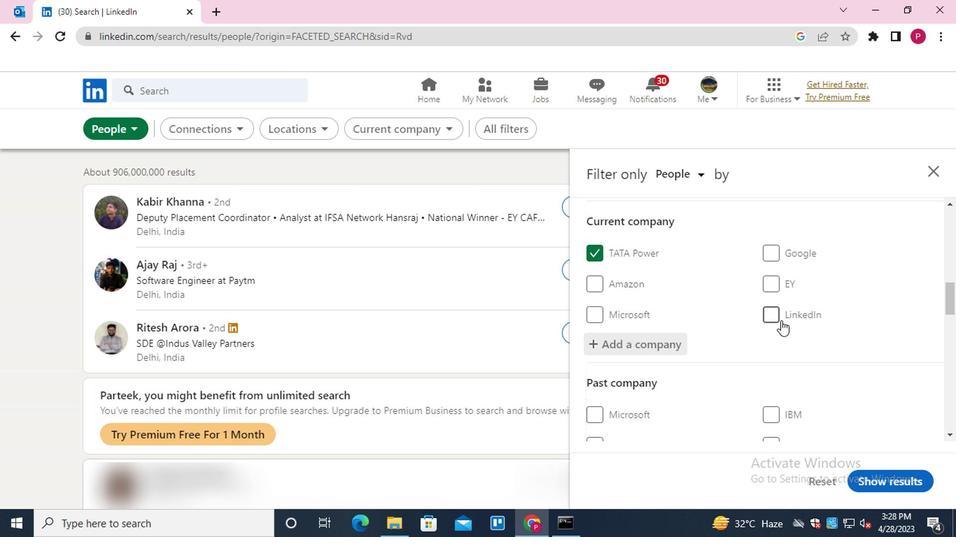 
Action: Mouse moved to (758, 336)
Screenshot: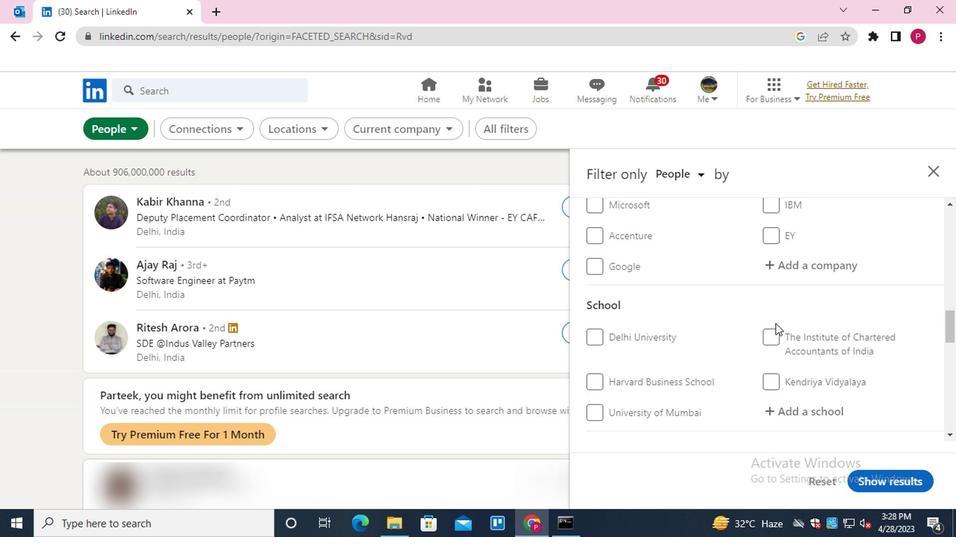 
Action: Mouse scrolled (758, 335) with delta (0, 0)
Screenshot: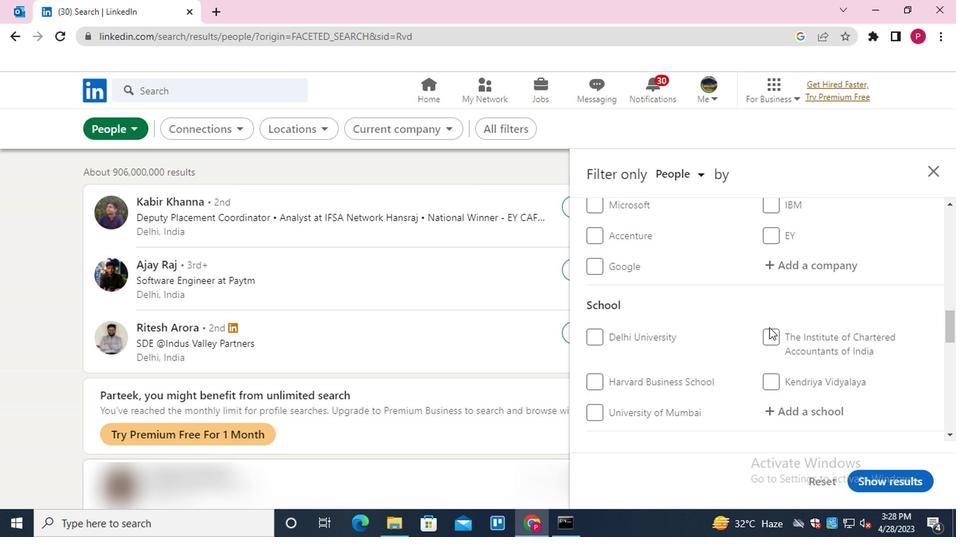 
Action: Mouse scrolled (758, 335) with delta (0, 0)
Screenshot: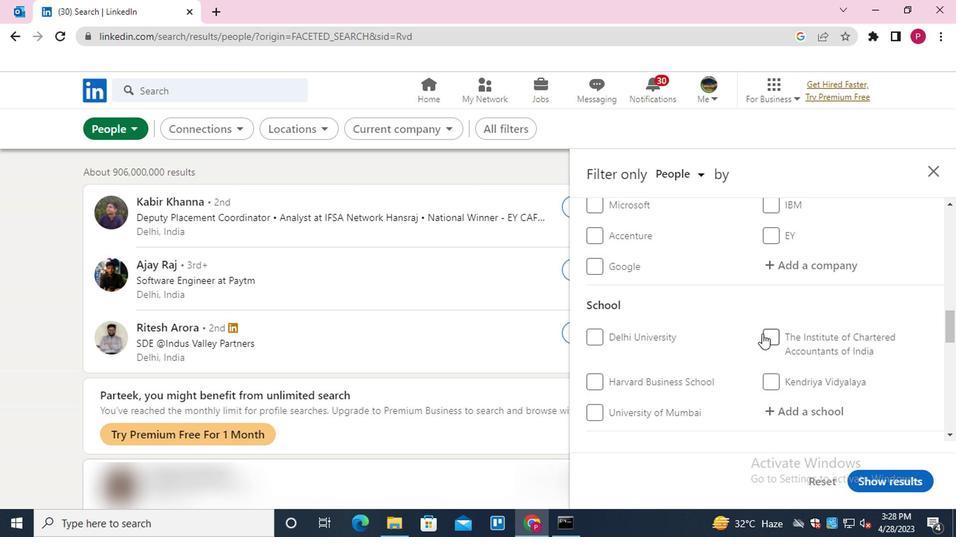 
Action: Mouse moved to (794, 270)
Screenshot: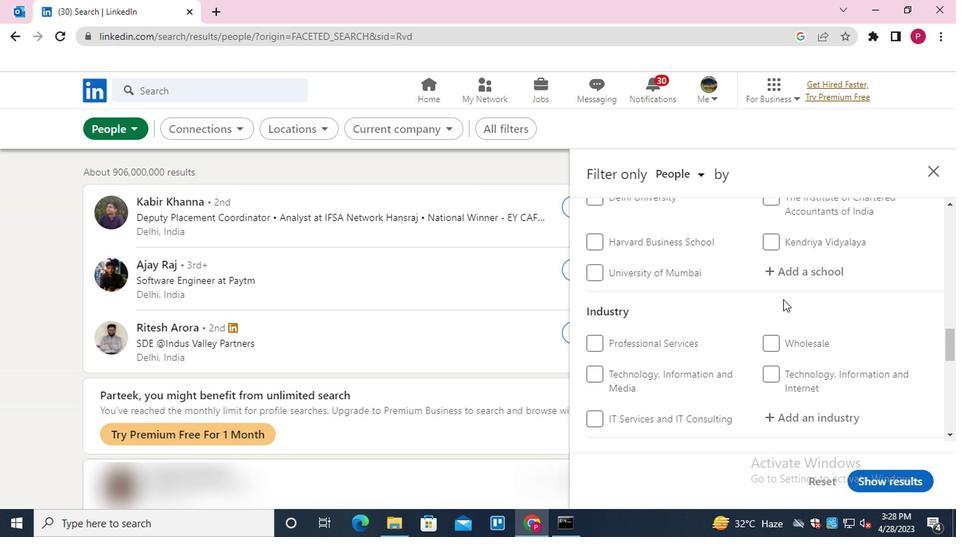 
Action: Mouse pressed left at (794, 270)
Screenshot: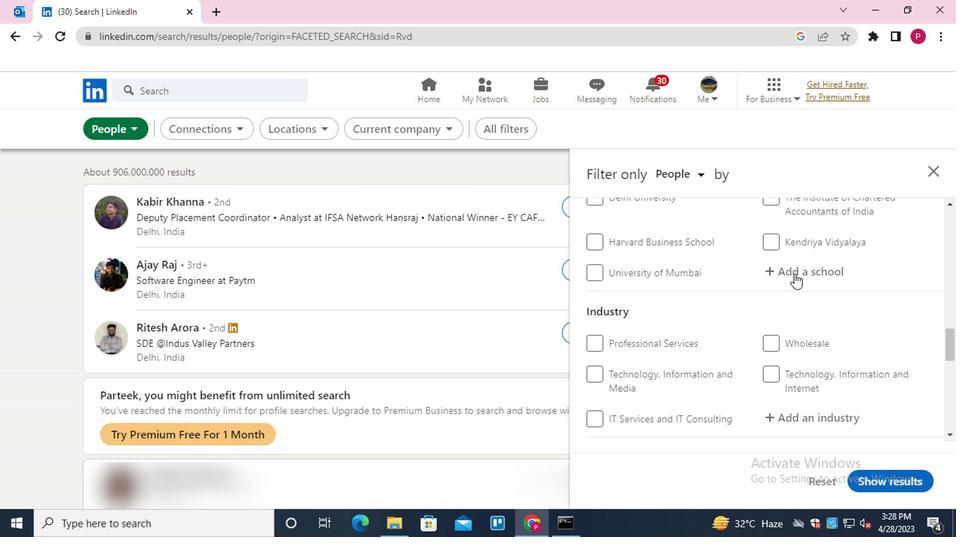 
Action: Key pressed <Key.shift>OUR<Key.space><Key.shift>LADY<Key.space>OF<Key.space><Key.shift>GRACE<Key.down><Key.enter>
Screenshot: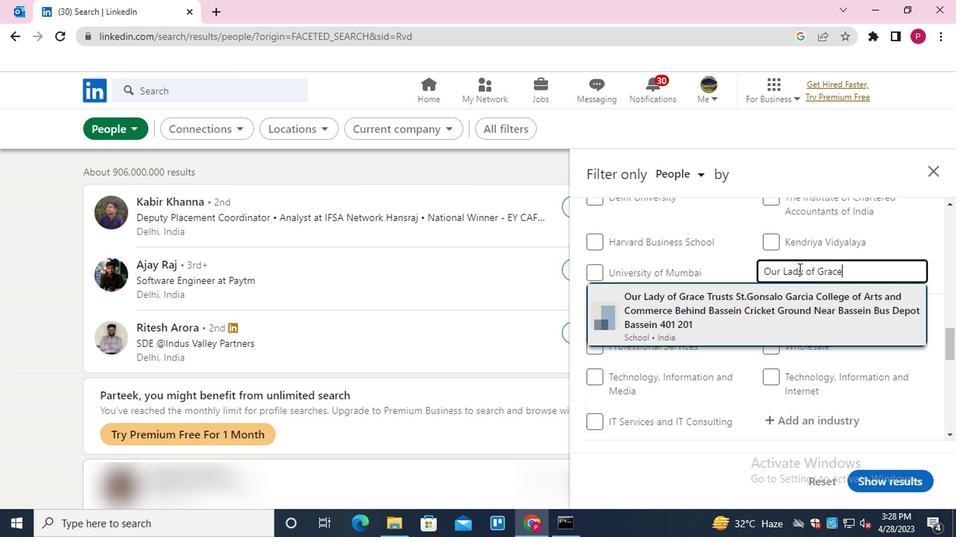 
Action: Mouse moved to (779, 287)
Screenshot: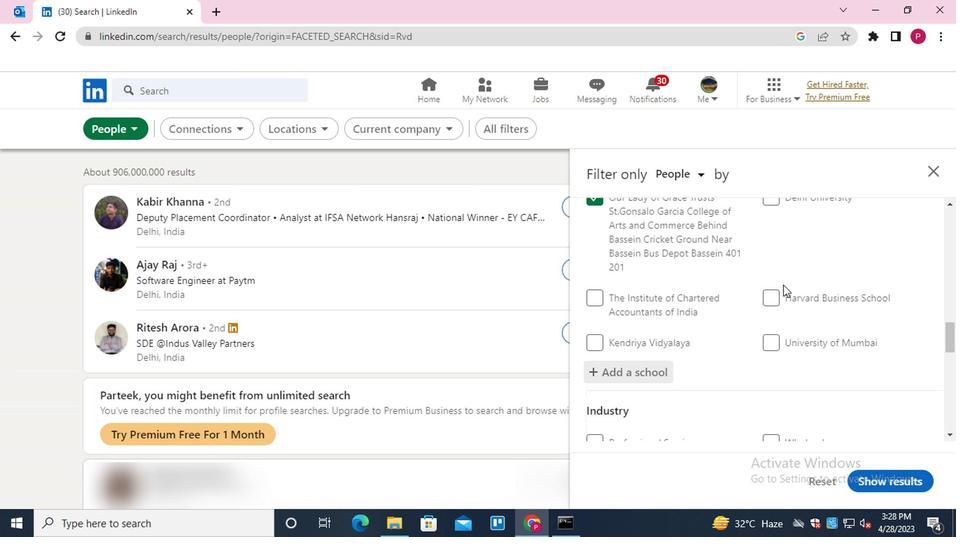 
Action: Mouse scrolled (779, 286) with delta (0, 0)
Screenshot: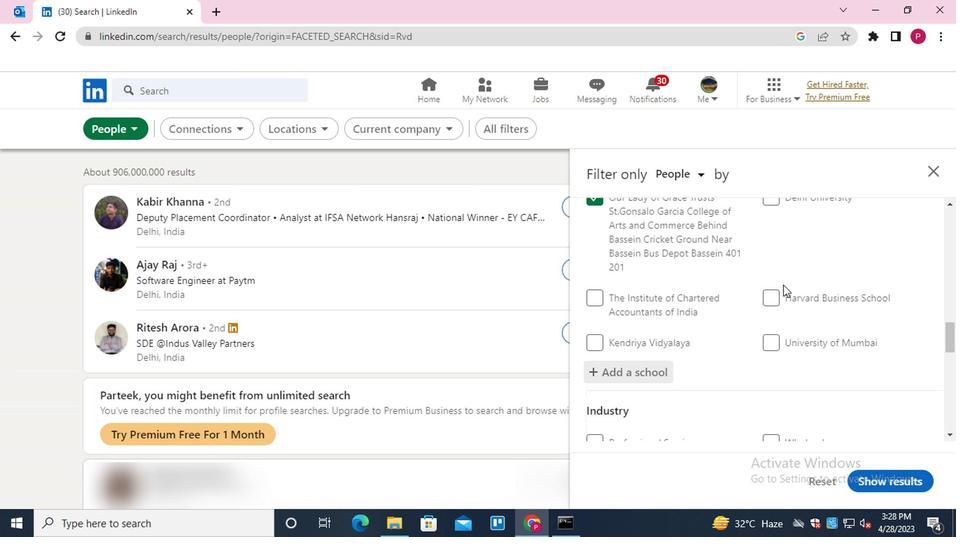 
Action: Mouse moved to (776, 289)
Screenshot: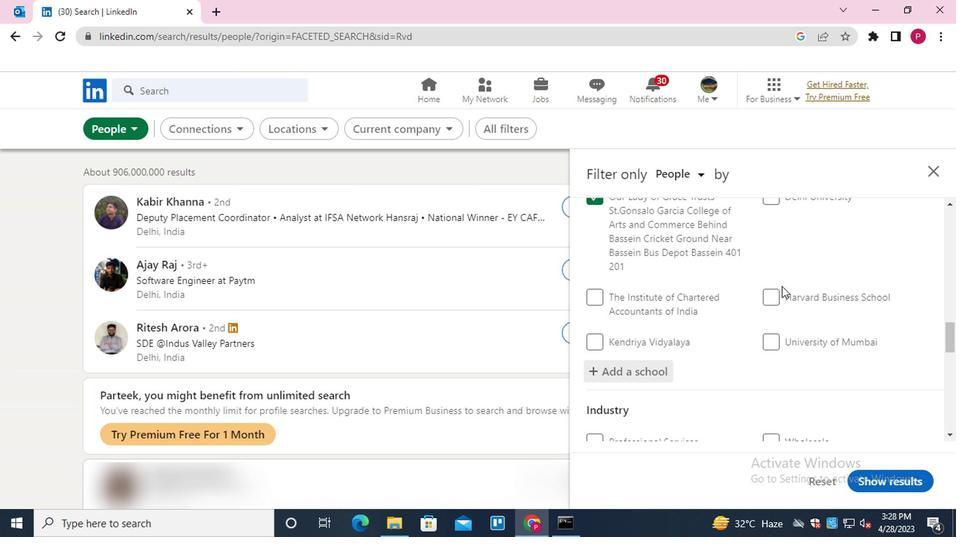 
Action: Mouse scrolled (776, 288) with delta (0, 0)
Screenshot: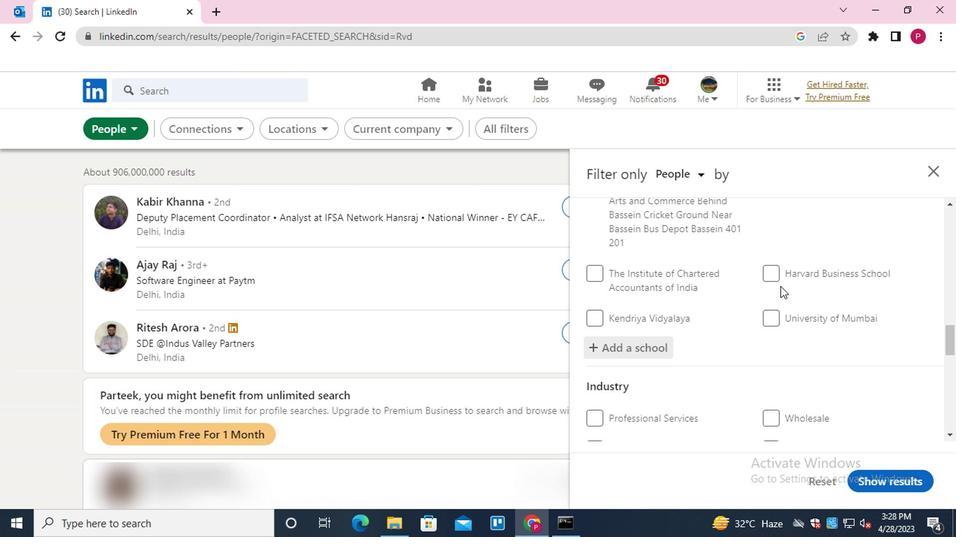 
Action: Mouse moved to (805, 374)
Screenshot: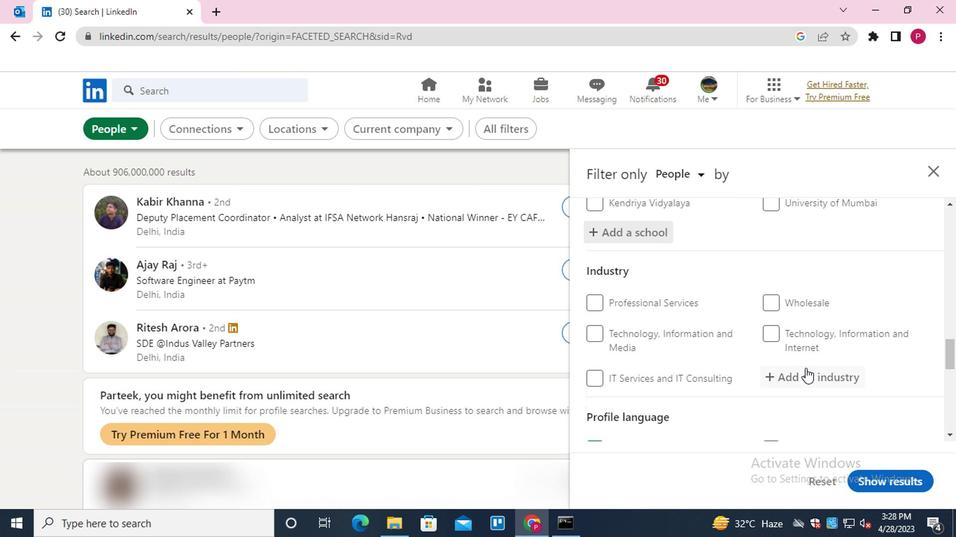 
Action: Mouse pressed left at (805, 374)
Screenshot: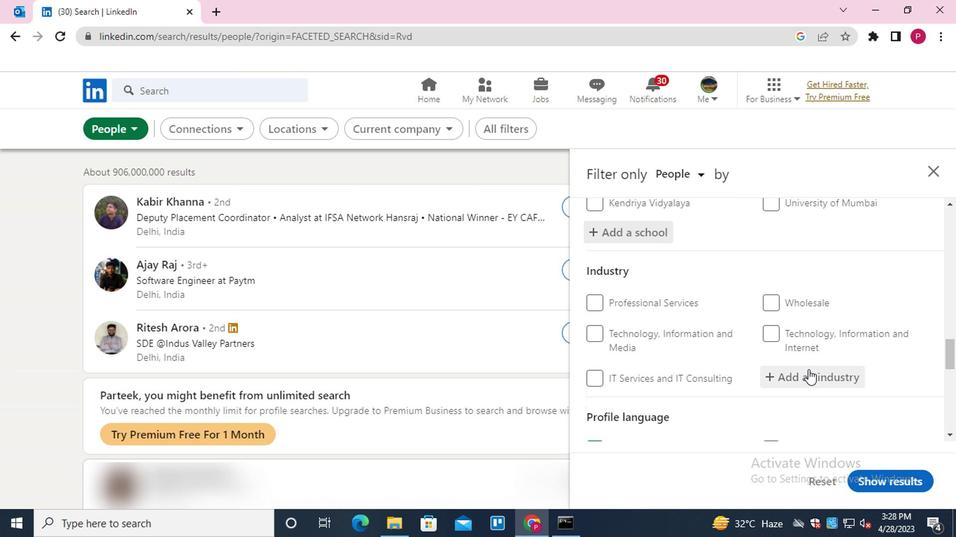 
Action: Key pressed <Key.shift>INDUSTRY<Key.down><Key.down><Key.down><Key.down><Key.down><Key.down><Key.down><Key.backspace><Key.backspace><Key.backspace><Key.backspace><Key.backspace><Key.backspace><Key.backspace><Key.backspace><Key.shift>WASTE<Key.down><Key.down><Key.down><Key.down><Key.up><Key.enter>
Screenshot: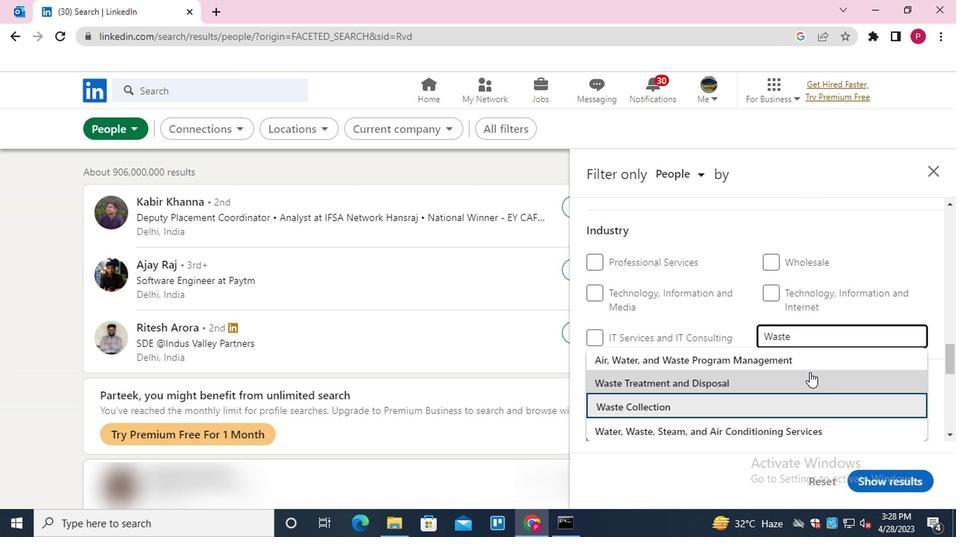 
Action: Mouse moved to (801, 380)
Screenshot: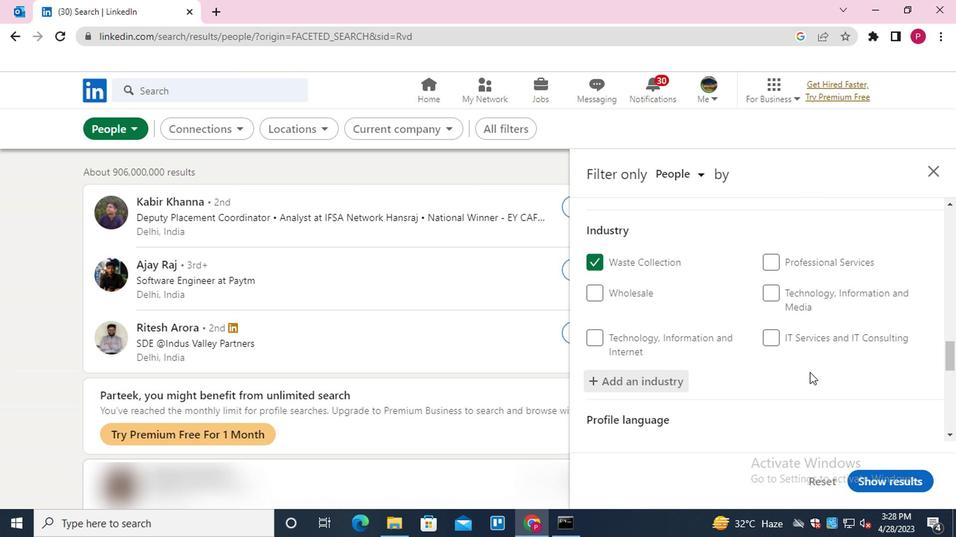 
Action: Mouse scrolled (801, 379) with delta (0, 0)
Screenshot: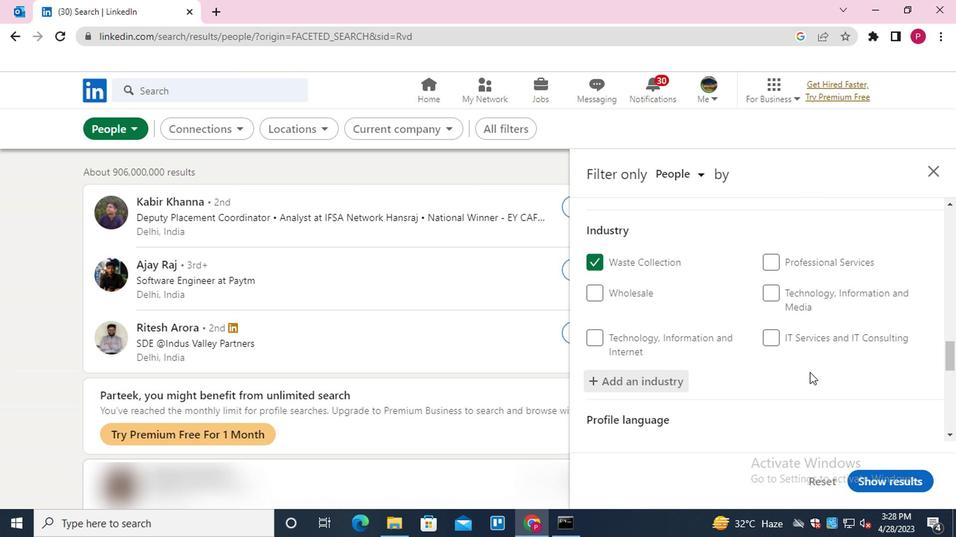 
Action: Mouse moved to (795, 384)
Screenshot: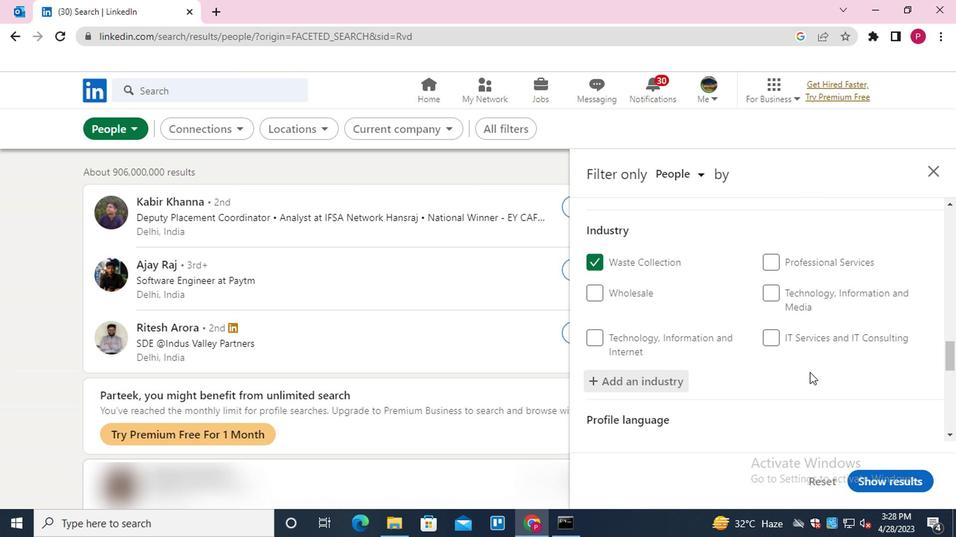 
Action: Mouse scrolled (795, 383) with delta (0, 0)
Screenshot: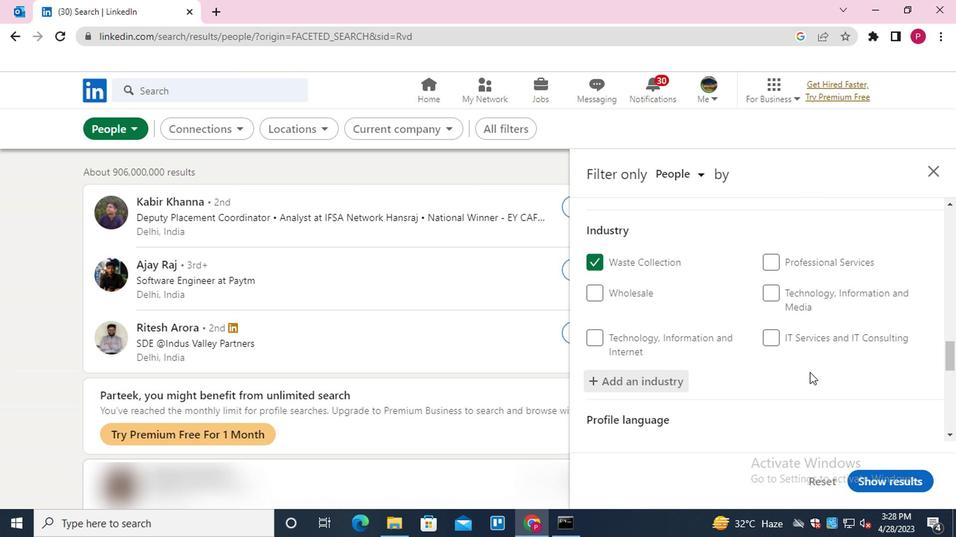 
Action: Mouse moved to (715, 382)
Screenshot: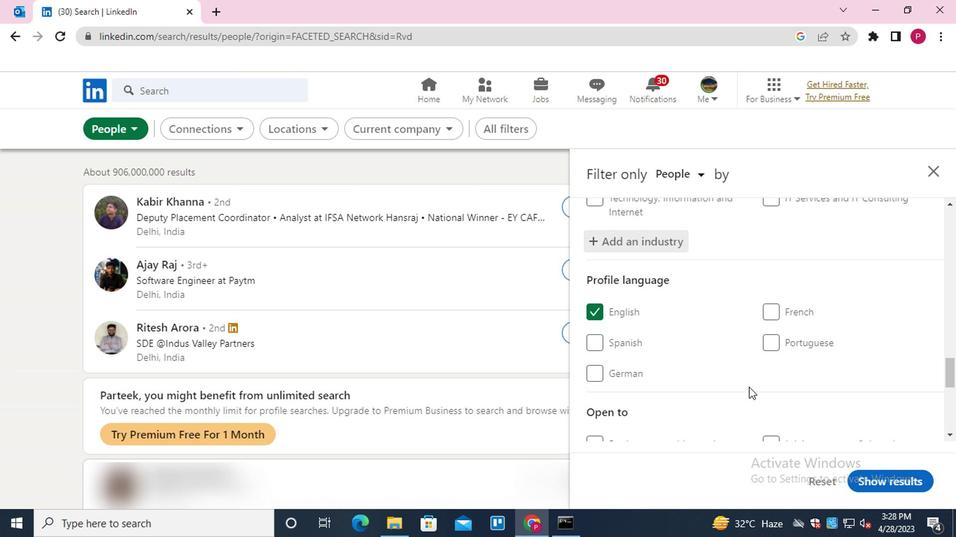 
Action: Mouse scrolled (715, 382) with delta (0, 0)
Screenshot: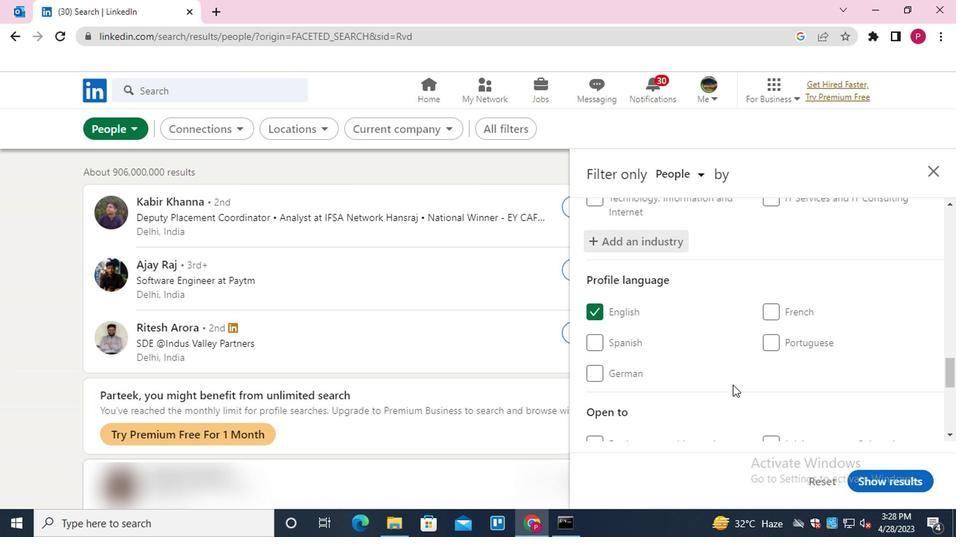 
Action: Mouse scrolled (715, 382) with delta (0, 0)
Screenshot: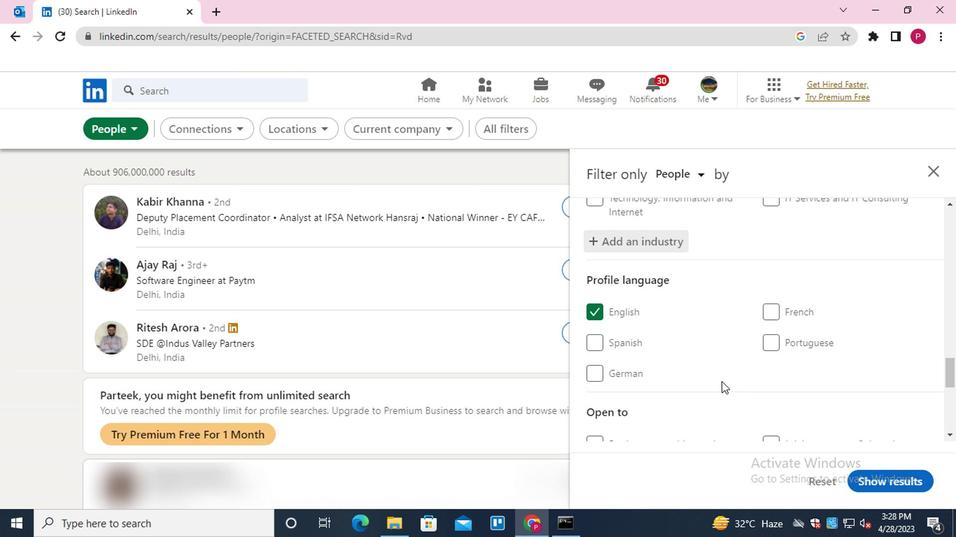 
Action: Mouse scrolled (715, 382) with delta (0, 0)
Screenshot: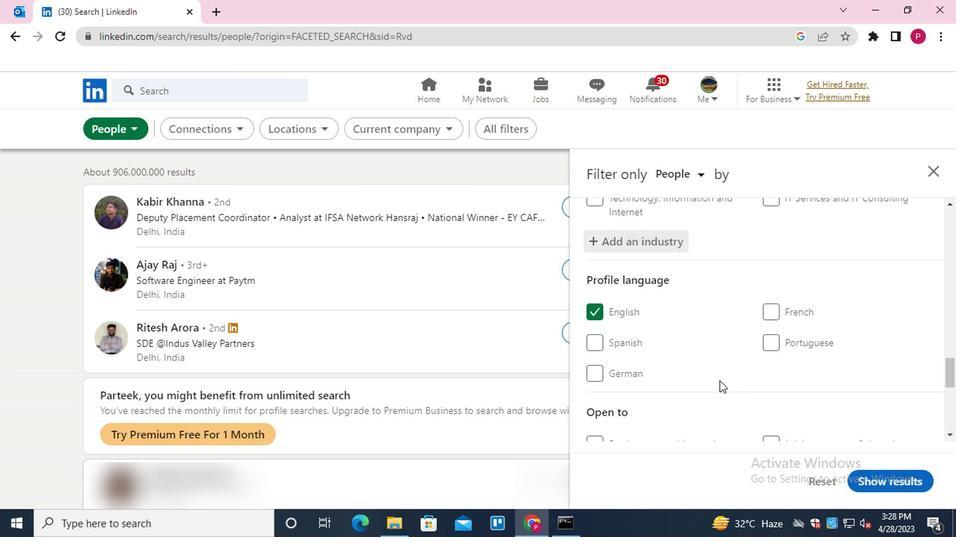 
Action: Mouse scrolled (715, 382) with delta (0, 0)
Screenshot: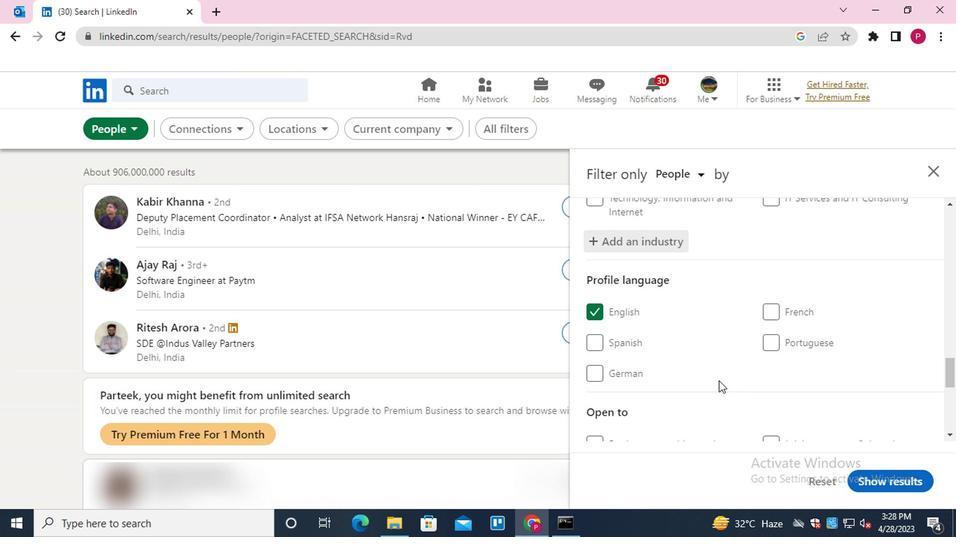 
Action: Mouse moved to (816, 308)
Screenshot: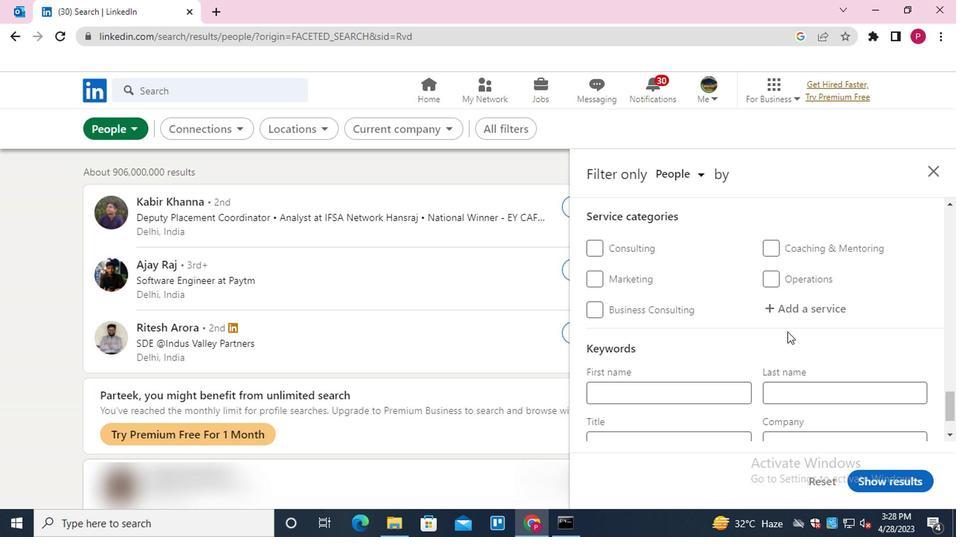 
Action: Mouse pressed left at (816, 308)
Screenshot: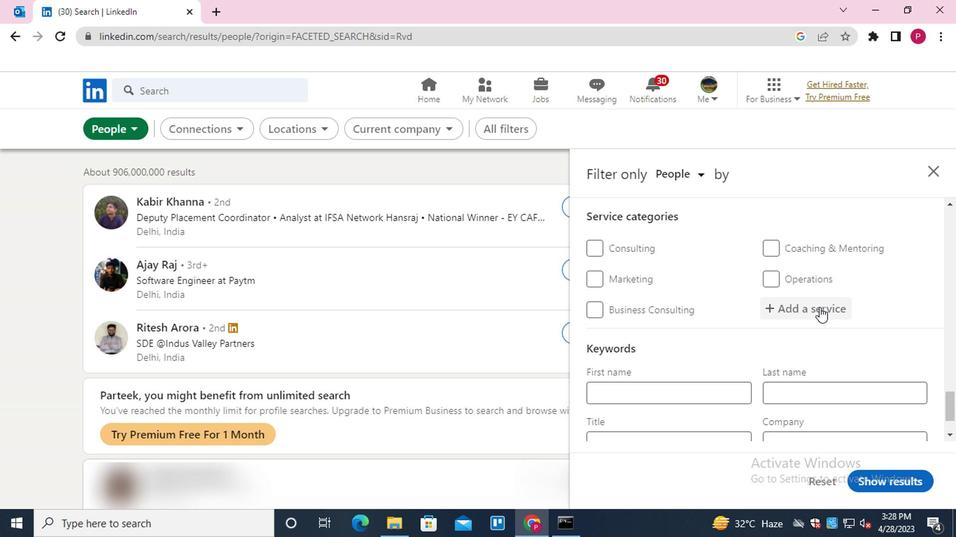 
Action: Key pressed <Key.shift>E<Key.backspace><Key.shift>WEDDING<Key.down><Key.down><Key.enter>
Screenshot: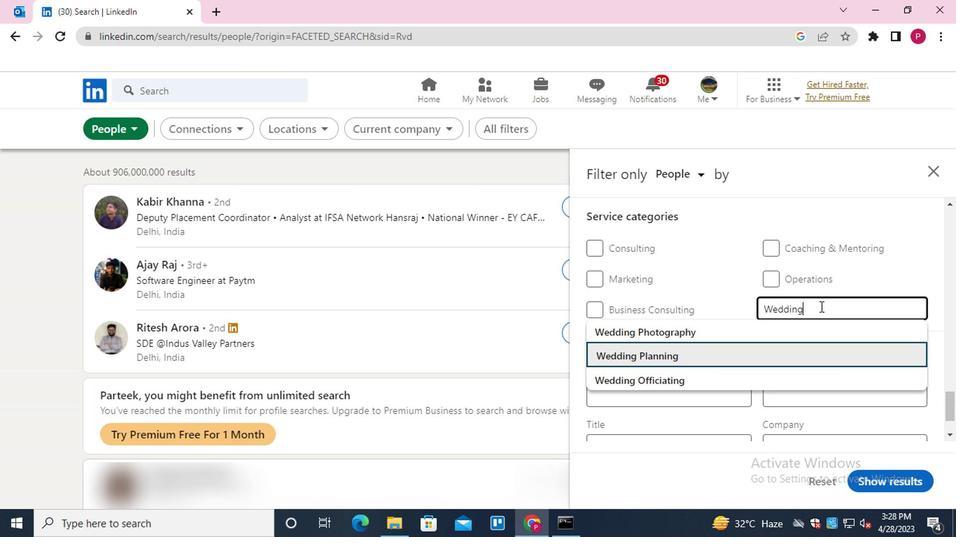 
Action: Mouse moved to (727, 393)
Screenshot: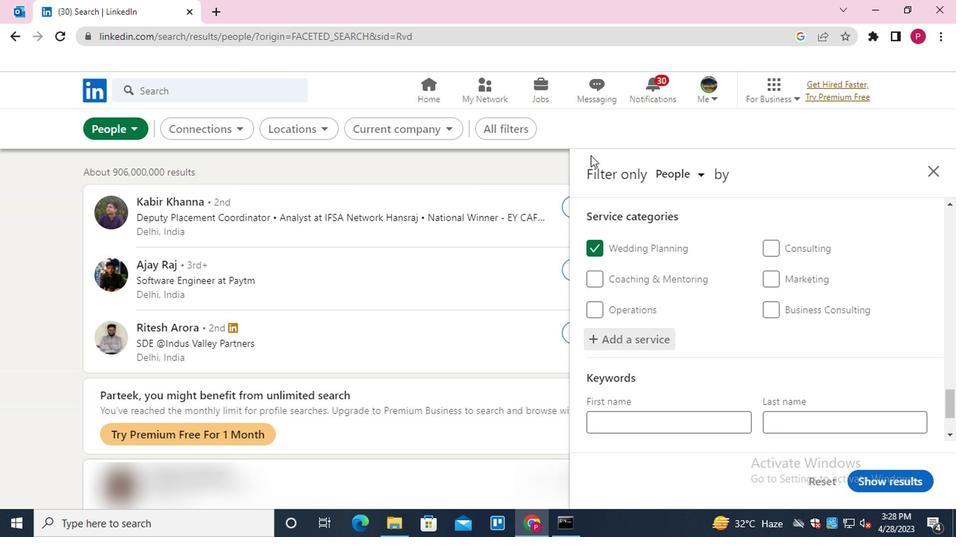 
Action: Mouse scrolled (727, 392) with delta (0, 0)
Screenshot: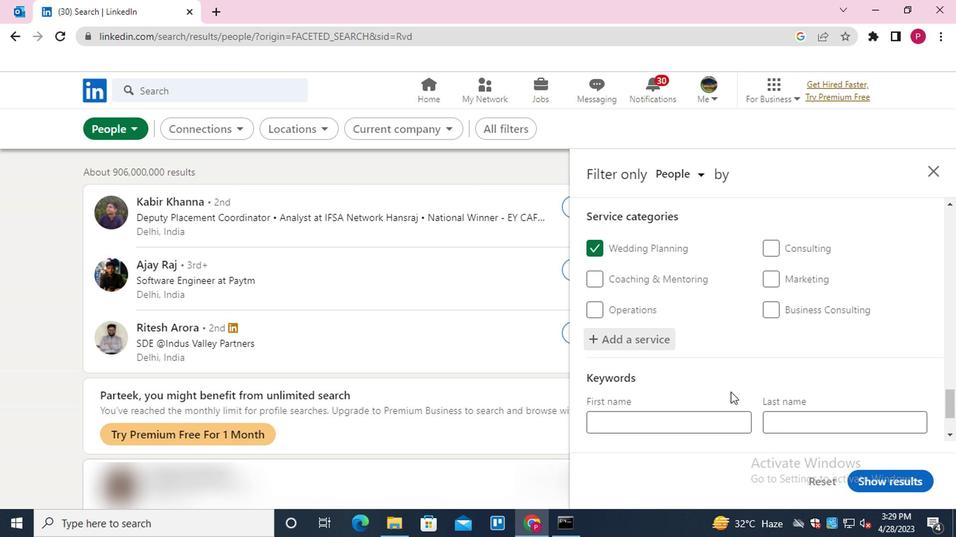 
Action: Mouse scrolled (727, 392) with delta (0, 0)
Screenshot: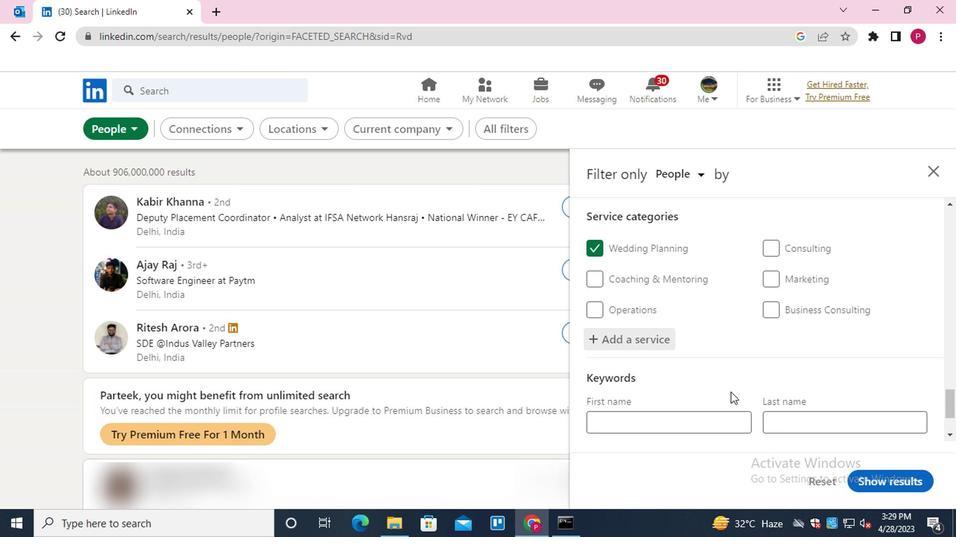 
Action: Mouse moved to (668, 384)
Screenshot: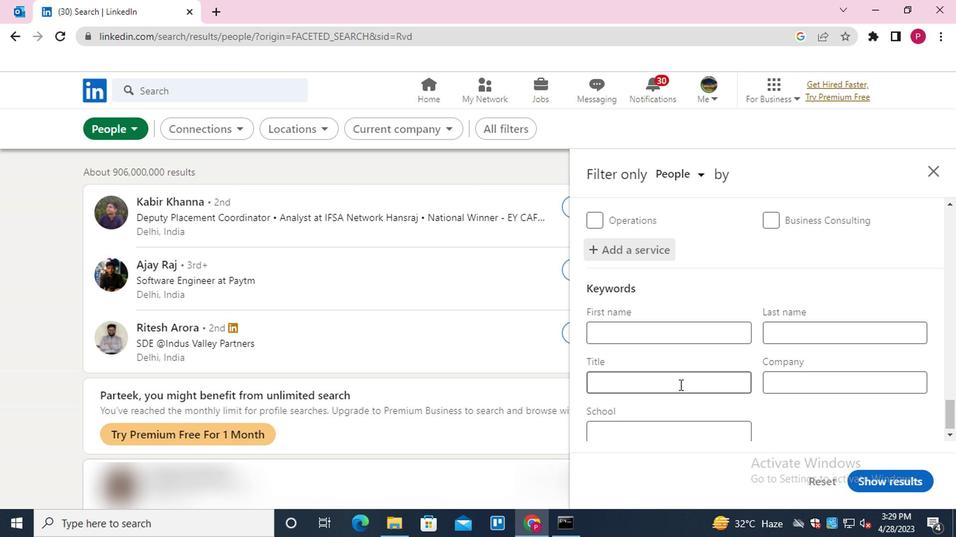 
Action: Mouse pressed left at (668, 384)
Screenshot: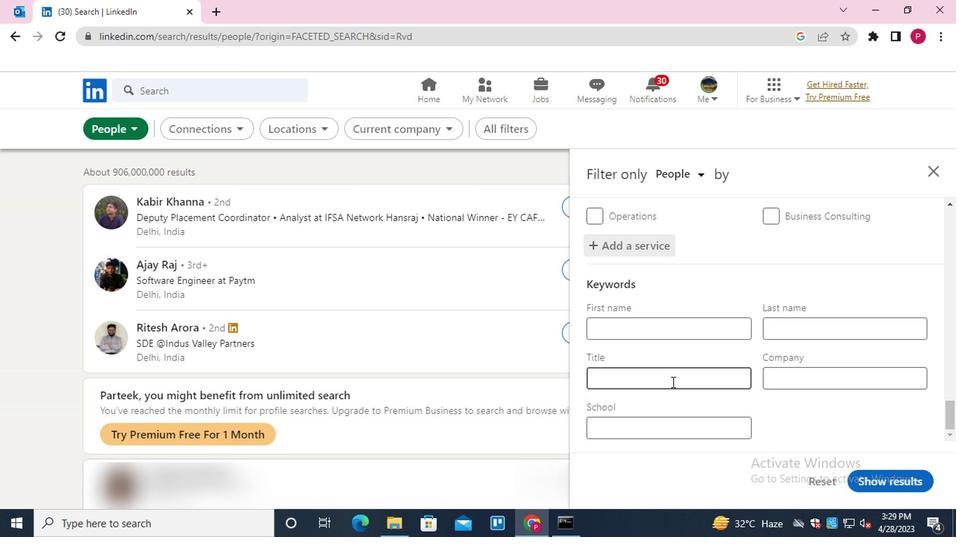 
Action: Mouse moved to (279, 415)
Screenshot: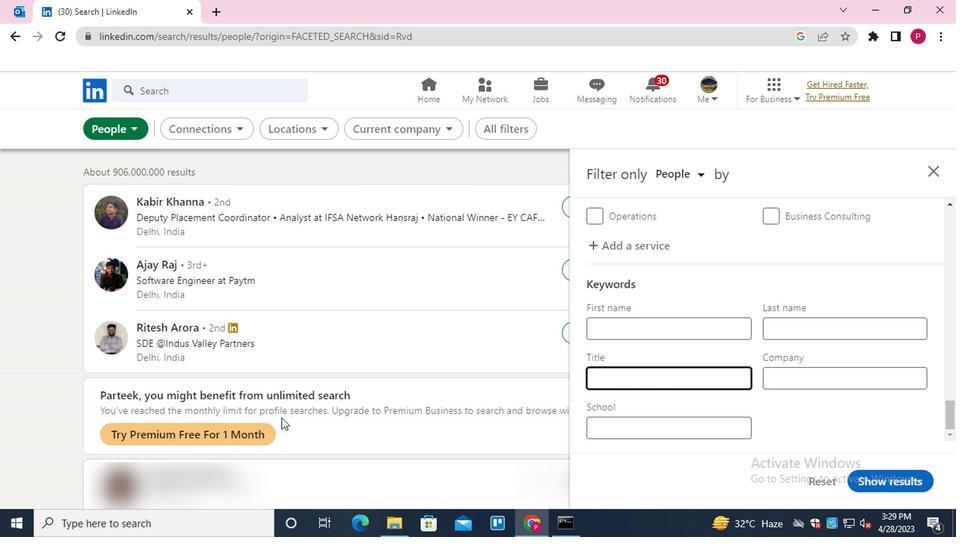 
Action: Key pressed <Key.shift>PHYSICST
Screenshot: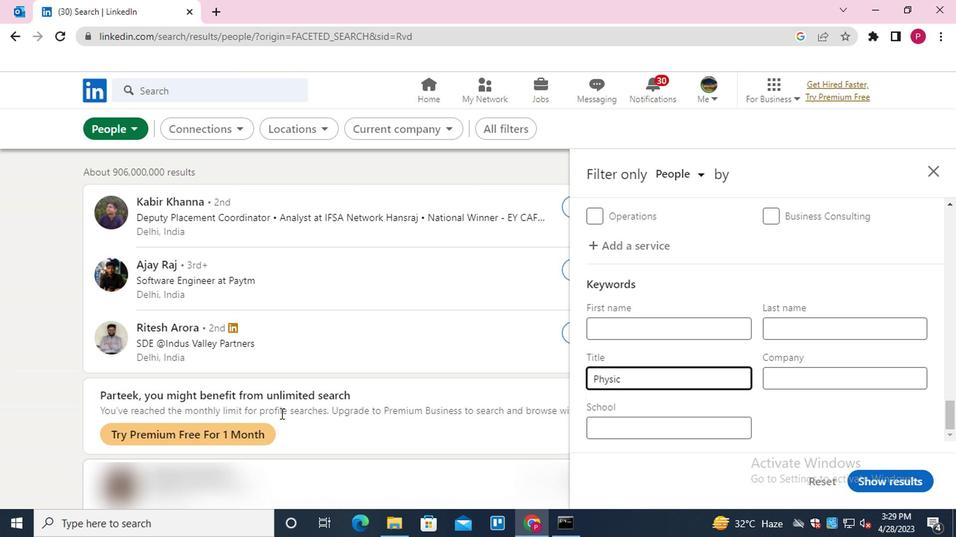 
Action: Mouse moved to (849, 481)
Screenshot: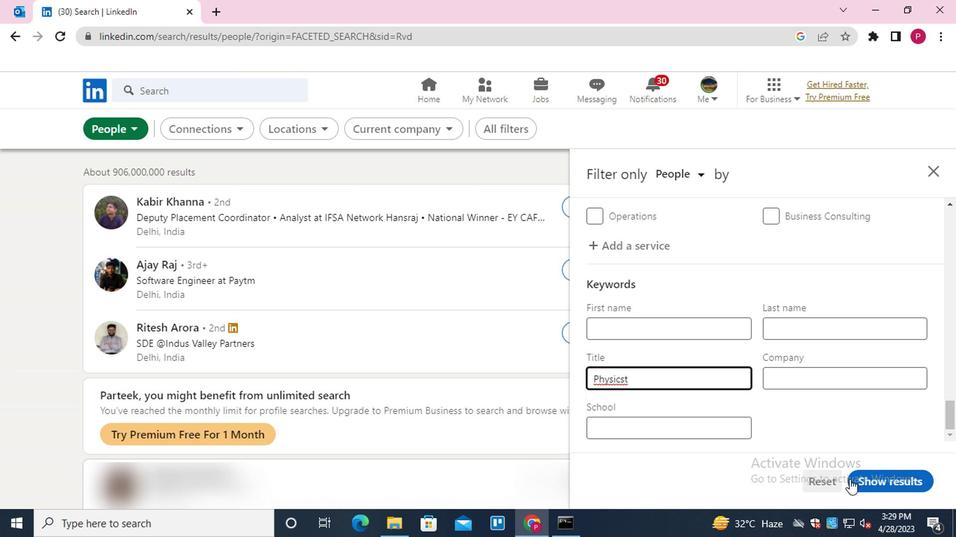 
Action: Mouse pressed left at (849, 481)
Screenshot: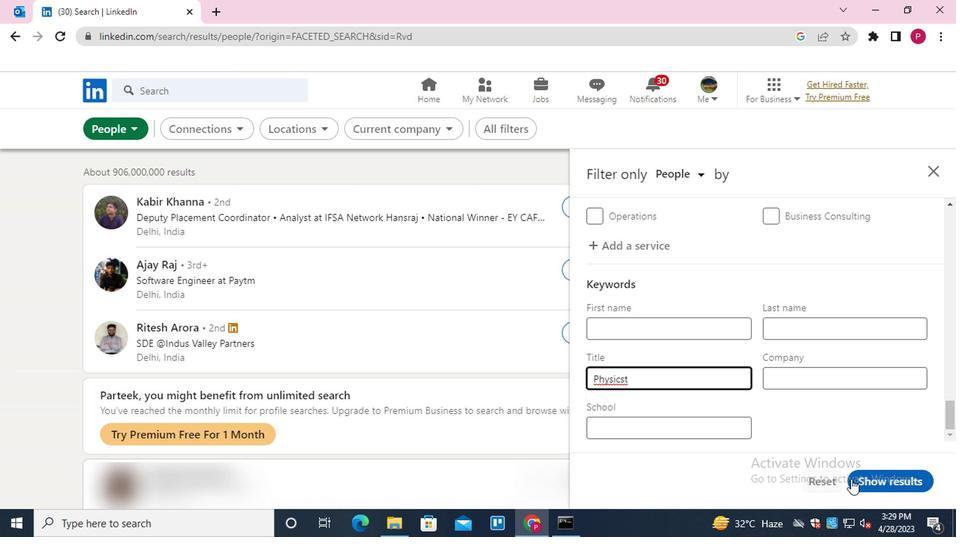 
Action: Mouse moved to (323, 277)
Screenshot: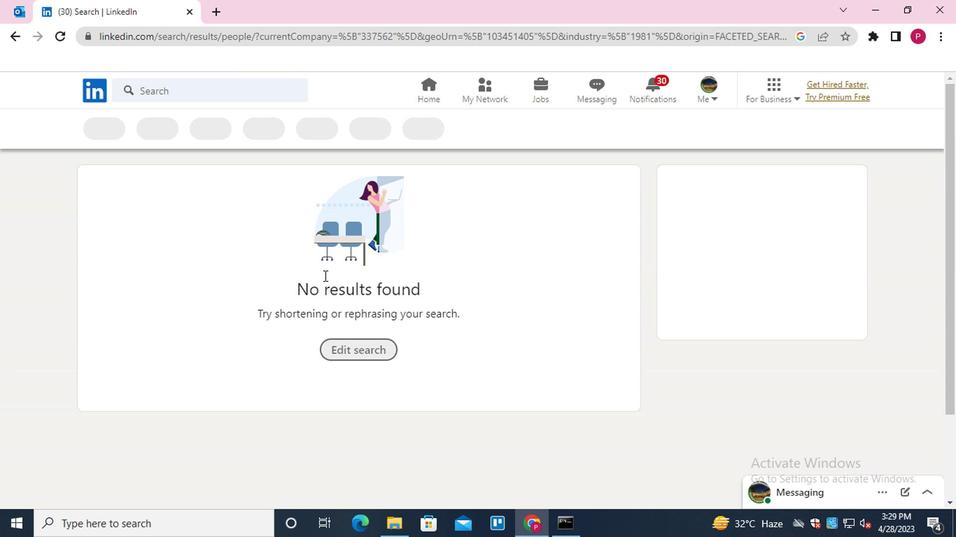 
